 Task: Create a due date automation trigger when advanced on, on the monday before a card is due add fields with custom field "Resume" set to a number lower or equal to 1 and lower or equal to 10 at 11:00 AM.
Action: Mouse moved to (831, 76)
Screenshot: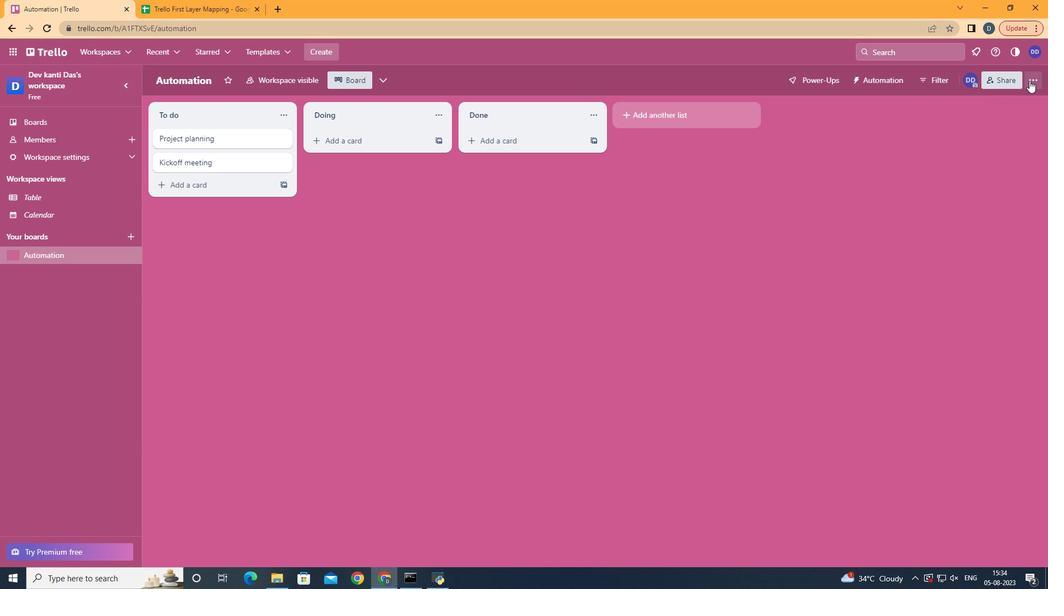 
Action: Mouse pressed left at (831, 76)
Screenshot: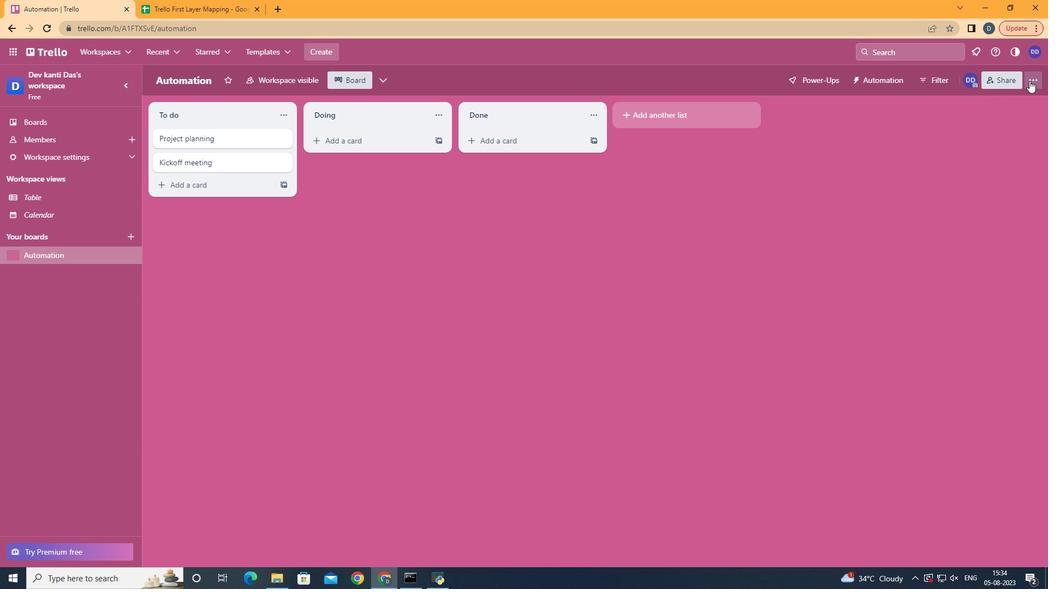 
Action: Mouse moved to (774, 217)
Screenshot: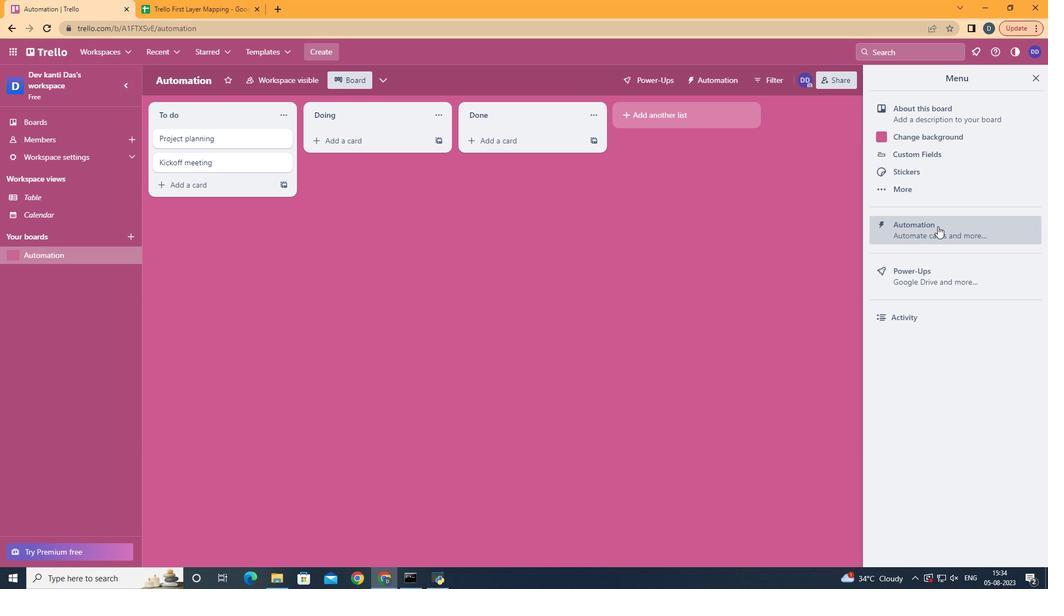 
Action: Mouse pressed left at (774, 217)
Screenshot: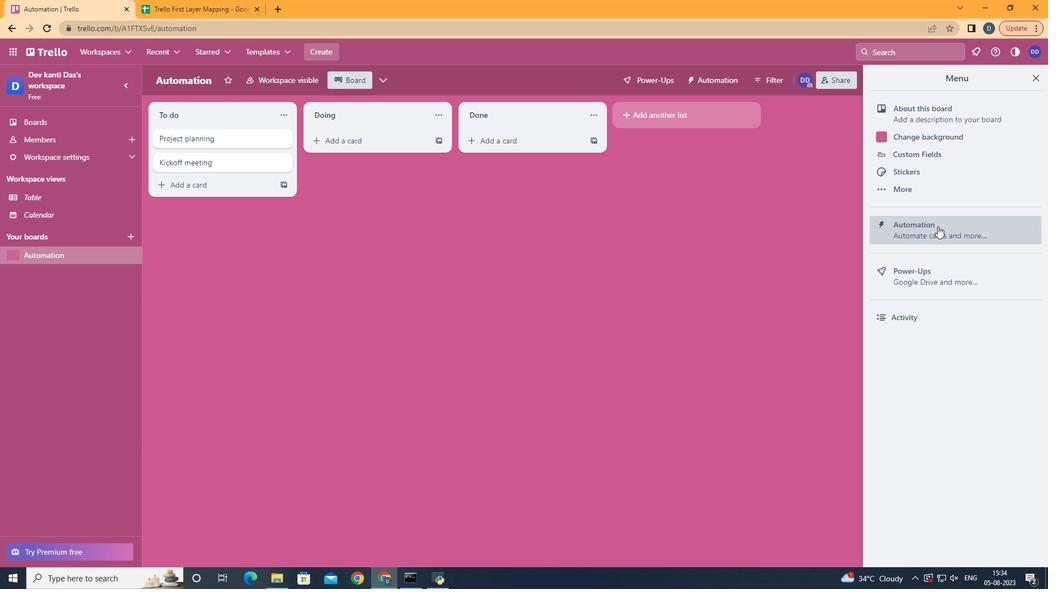
Action: Mouse moved to (316, 208)
Screenshot: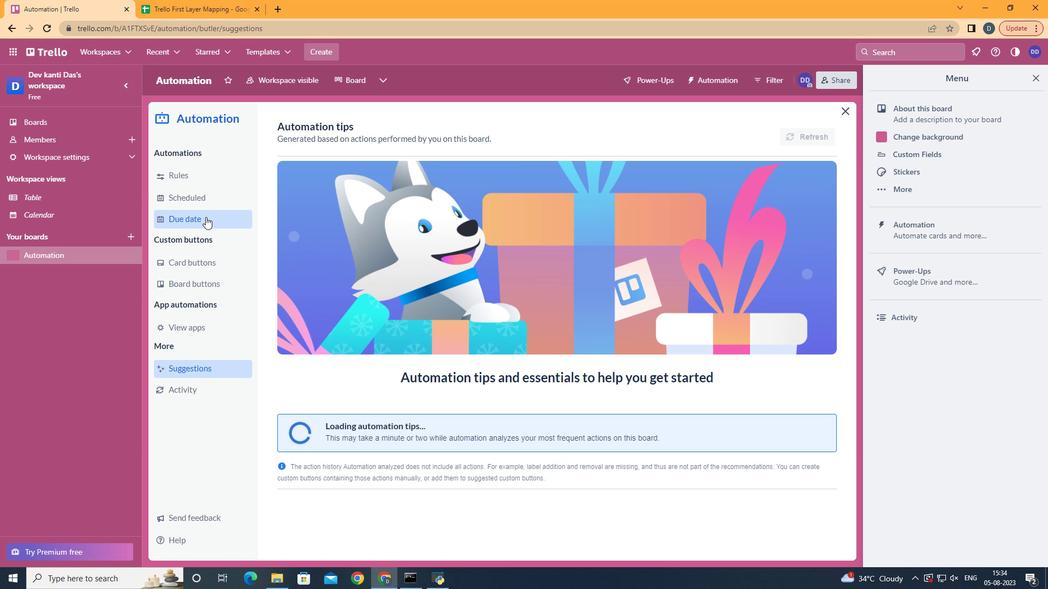 
Action: Mouse pressed left at (316, 208)
Screenshot: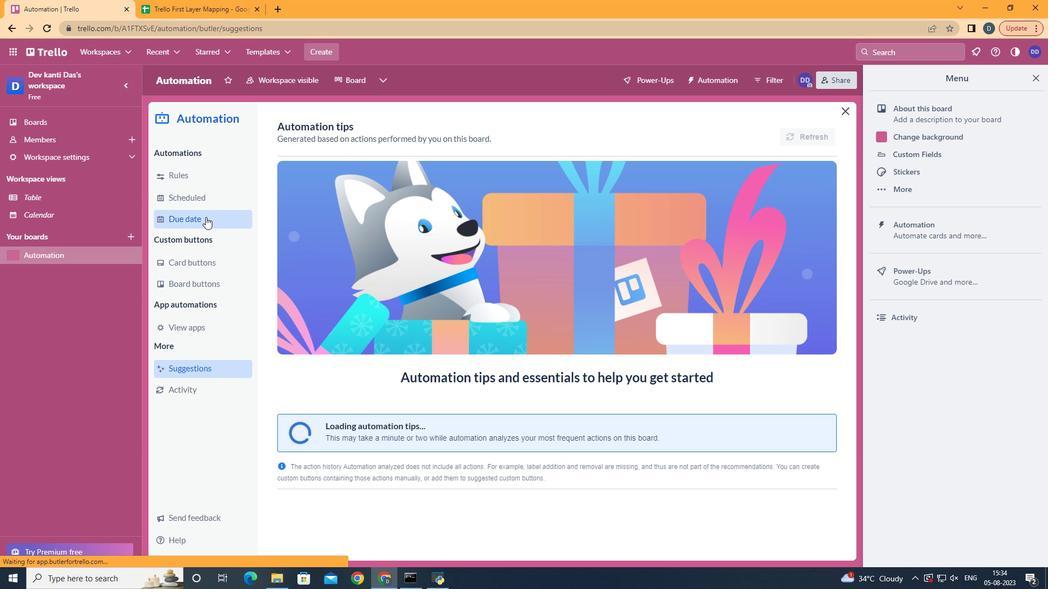 
Action: Mouse moved to (667, 121)
Screenshot: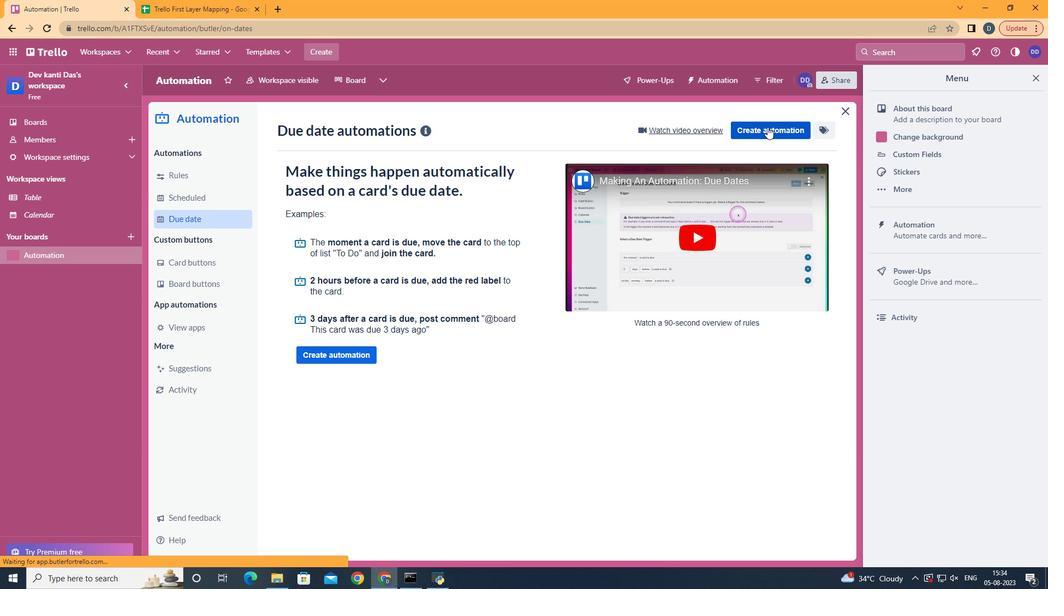 
Action: Mouse pressed left at (667, 121)
Screenshot: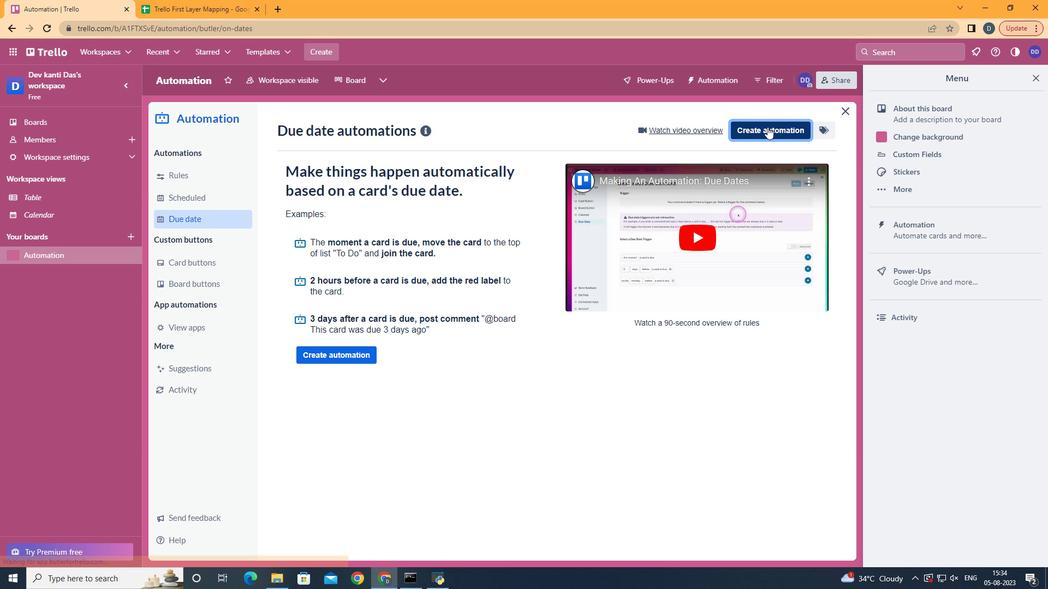 
Action: Mouse moved to (523, 225)
Screenshot: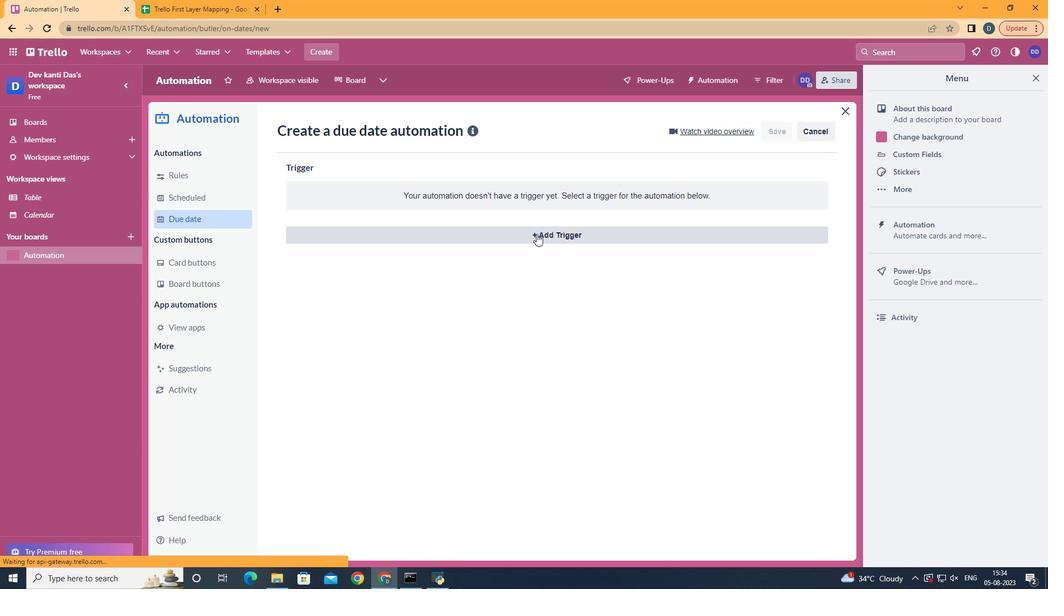 
Action: Mouse pressed left at (523, 225)
Screenshot: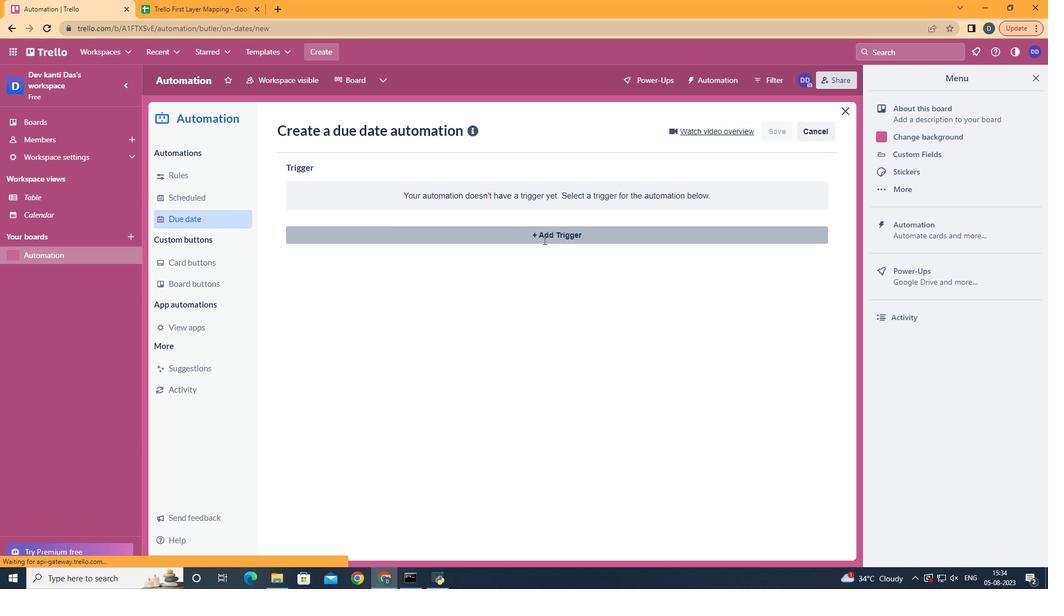 
Action: Mouse moved to (395, 270)
Screenshot: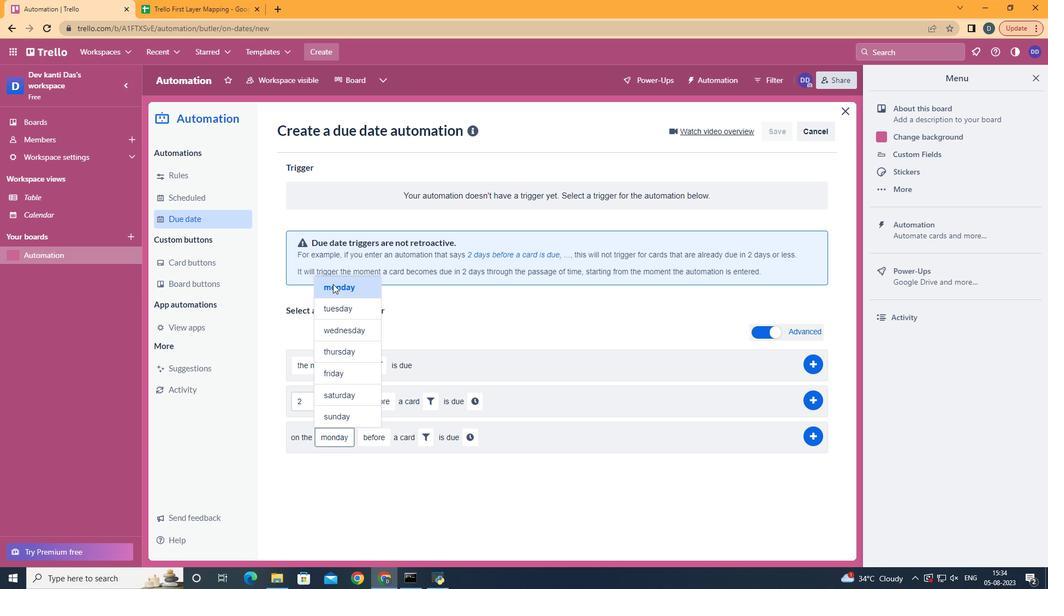 
Action: Mouse pressed left at (395, 270)
Screenshot: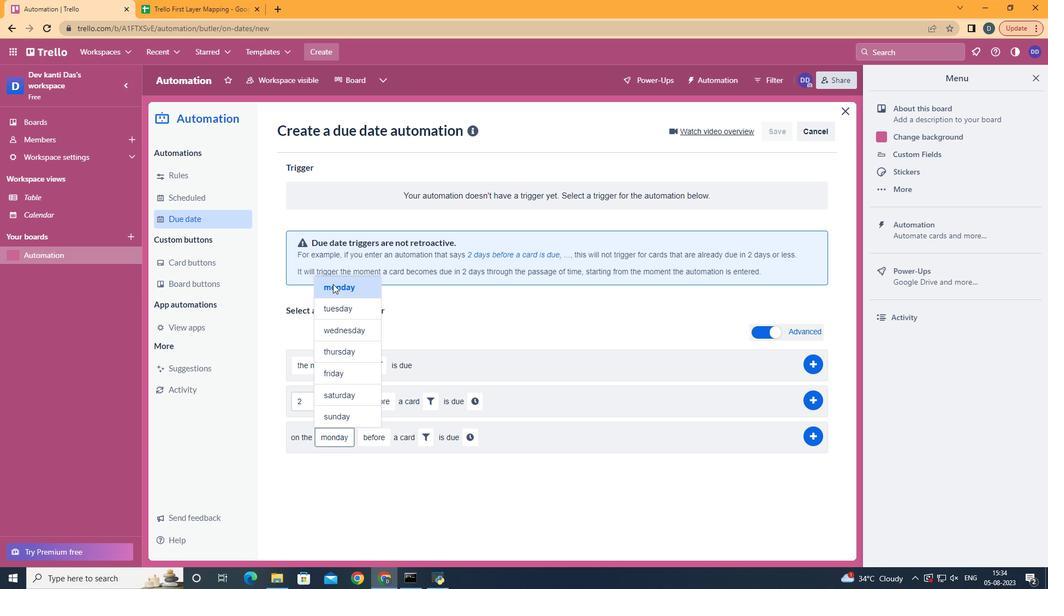 
Action: Mouse moved to (426, 442)
Screenshot: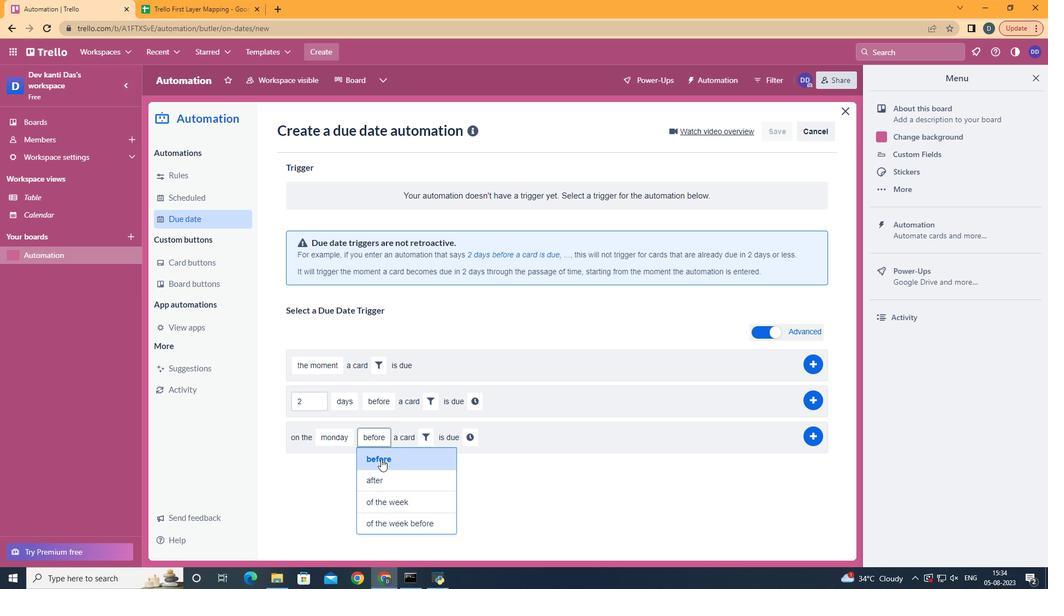 
Action: Mouse pressed left at (426, 442)
Screenshot: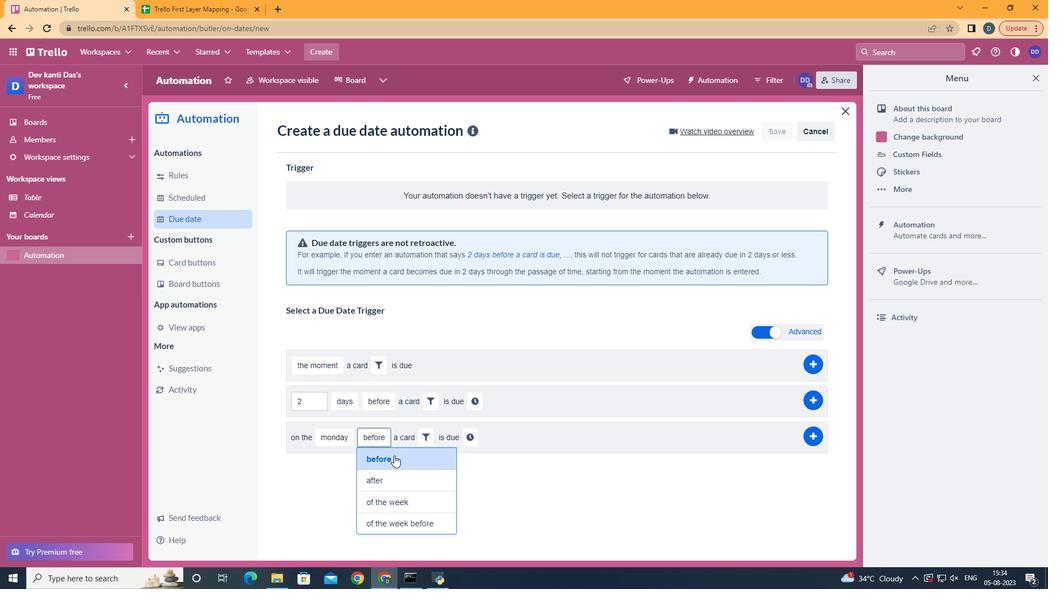 
Action: Mouse moved to (452, 420)
Screenshot: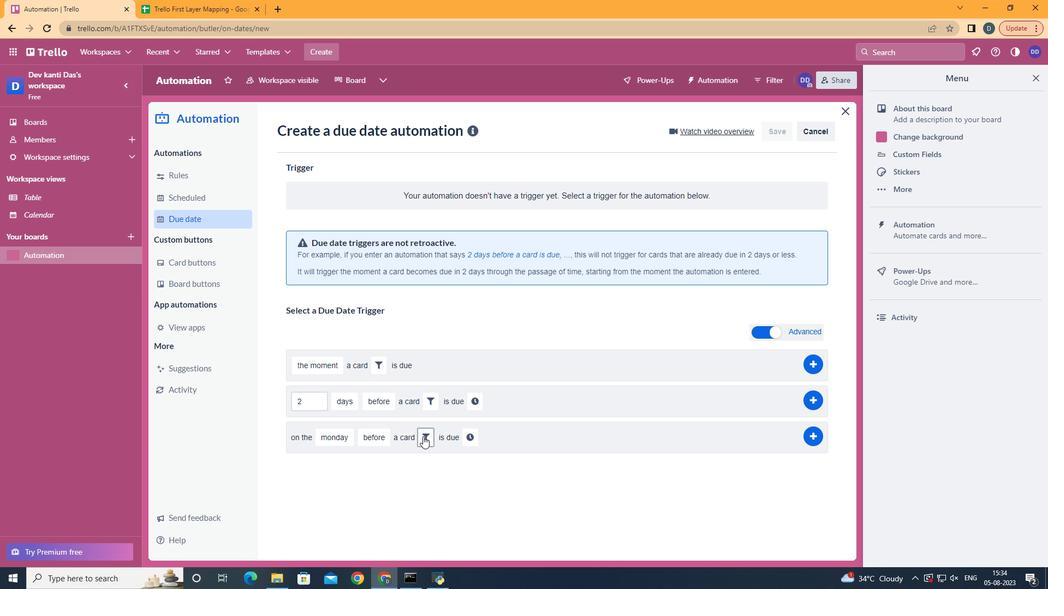 
Action: Mouse pressed left at (452, 420)
Screenshot: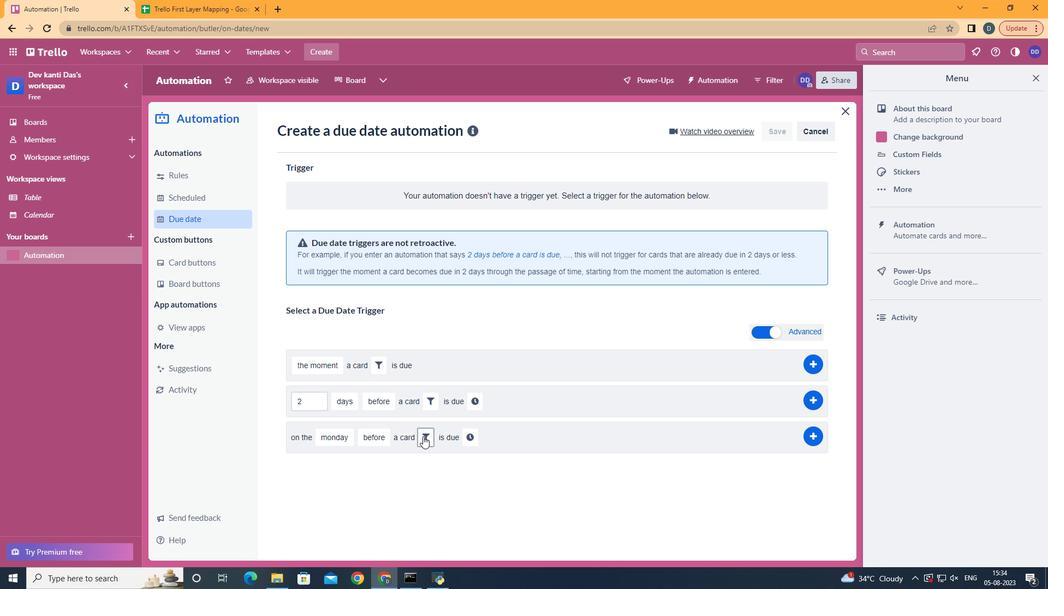 
Action: Mouse moved to (572, 458)
Screenshot: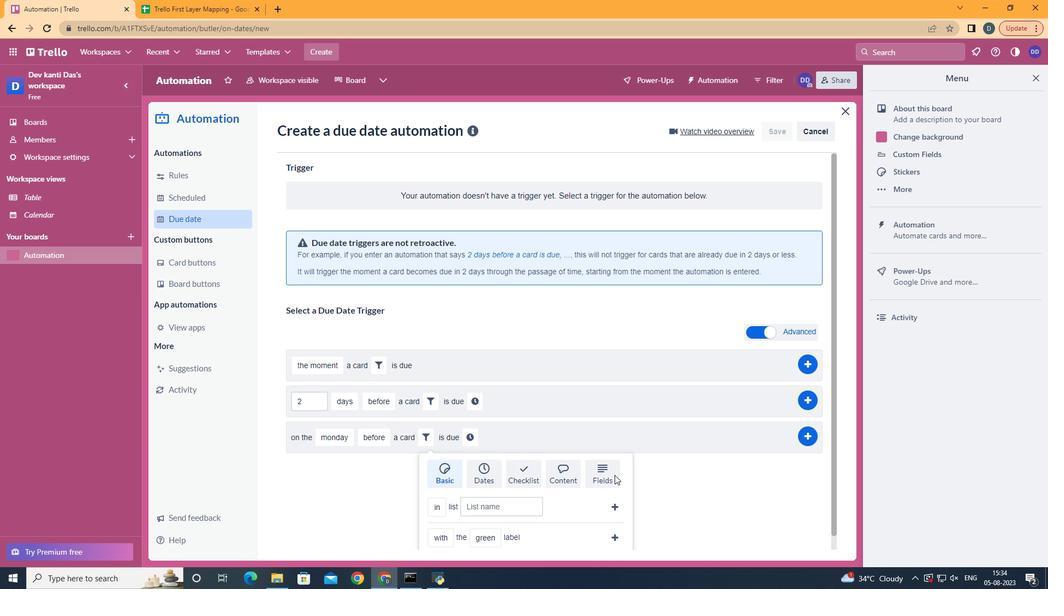 
Action: Mouse pressed left at (572, 458)
Screenshot: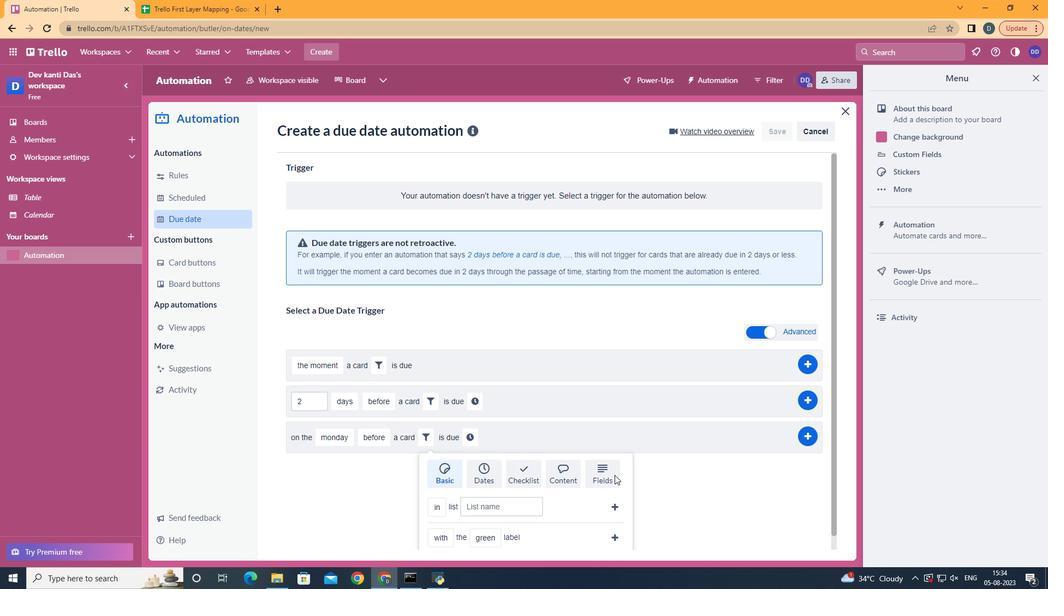 
Action: Mouse moved to (572, 458)
Screenshot: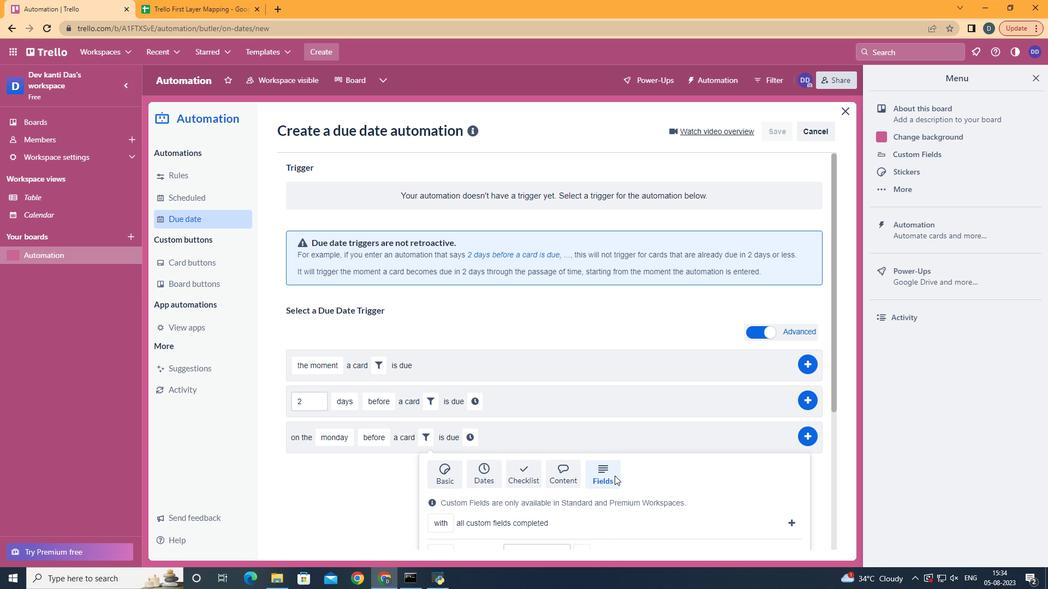 
Action: Mouse scrolled (572, 458) with delta (0, 0)
Screenshot: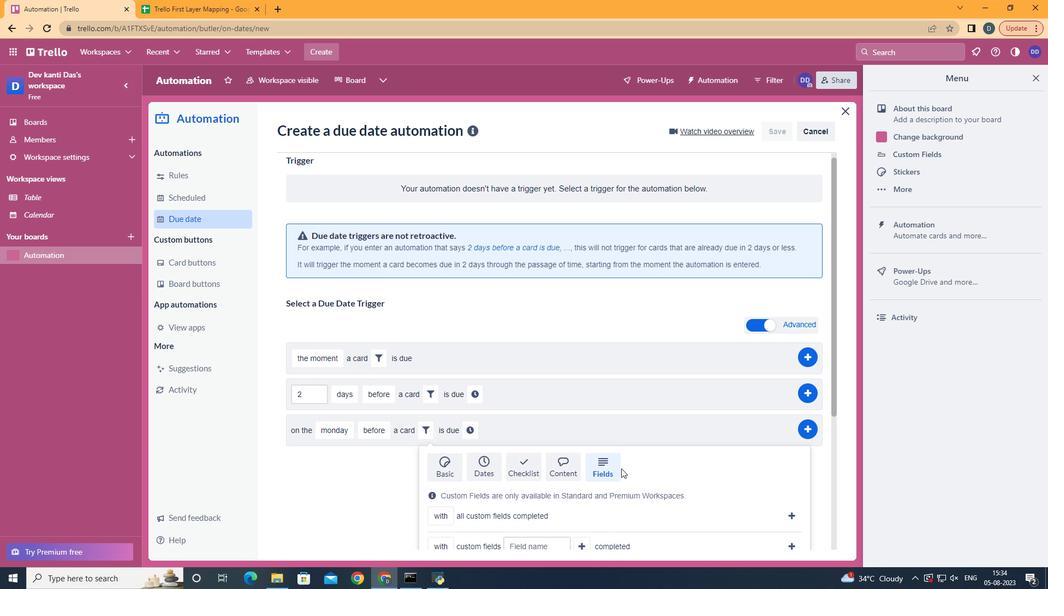 
Action: Mouse scrolled (572, 458) with delta (0, 0)
Screenshot: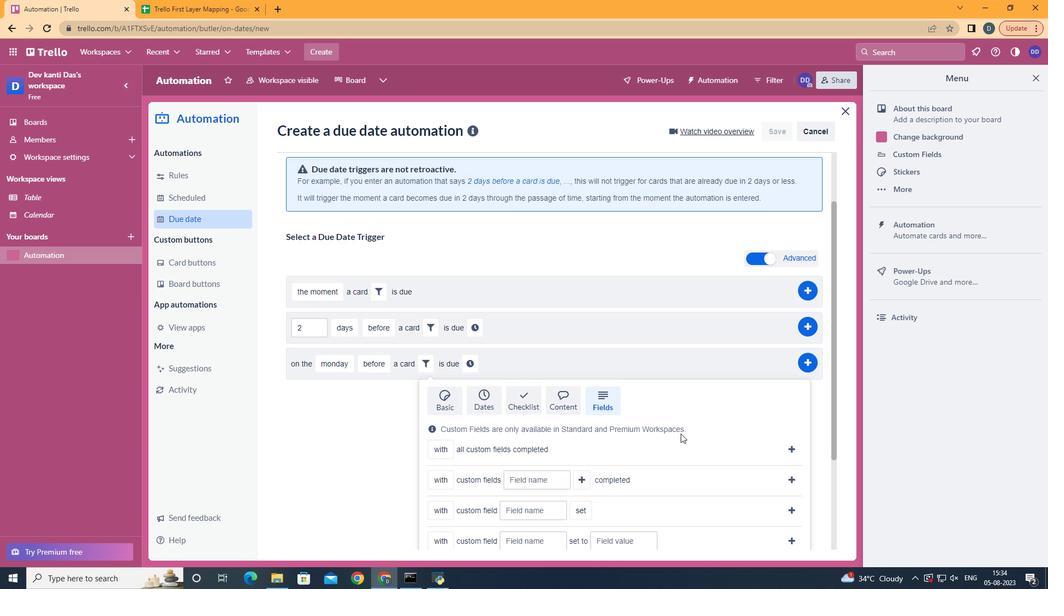 
Action: Mouse scrolled (572, 458) with delta (0, 0)
Screenshot: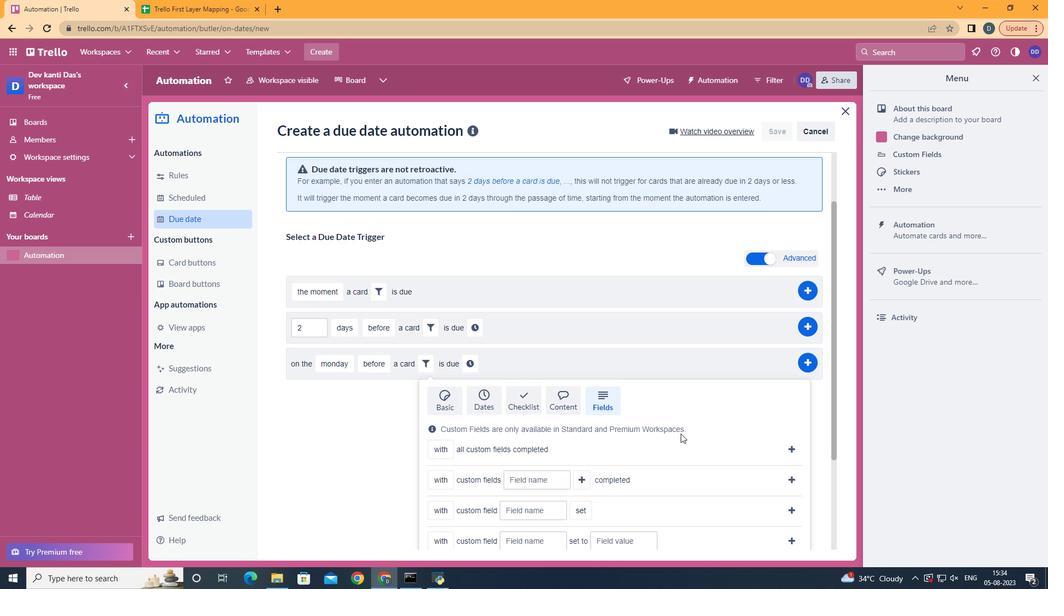 
Action: Mouse scrolled (572, 458) with delta (0, 0)
Screenshot: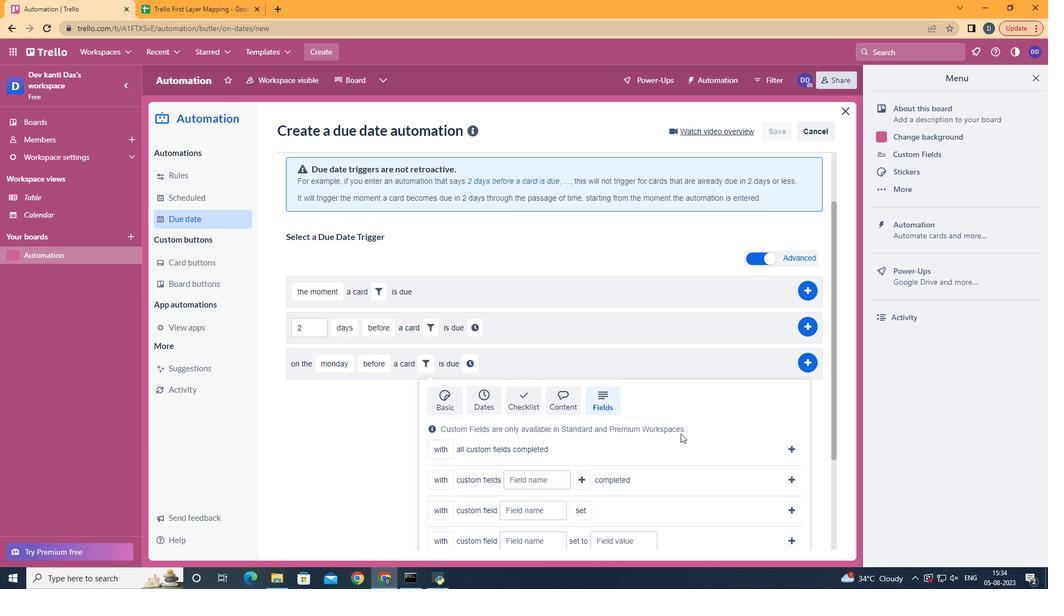 
Action: Mouse scrolled (572, 458) with delta (0, 0)
Screenshot: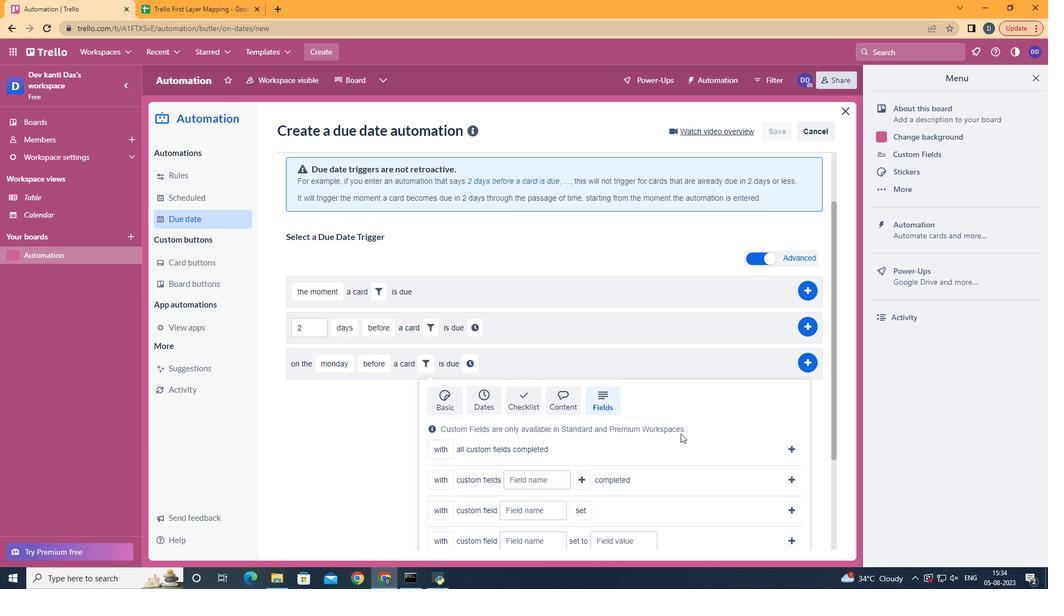 
Action: Mouse moved to (572, 458)
Screenshot: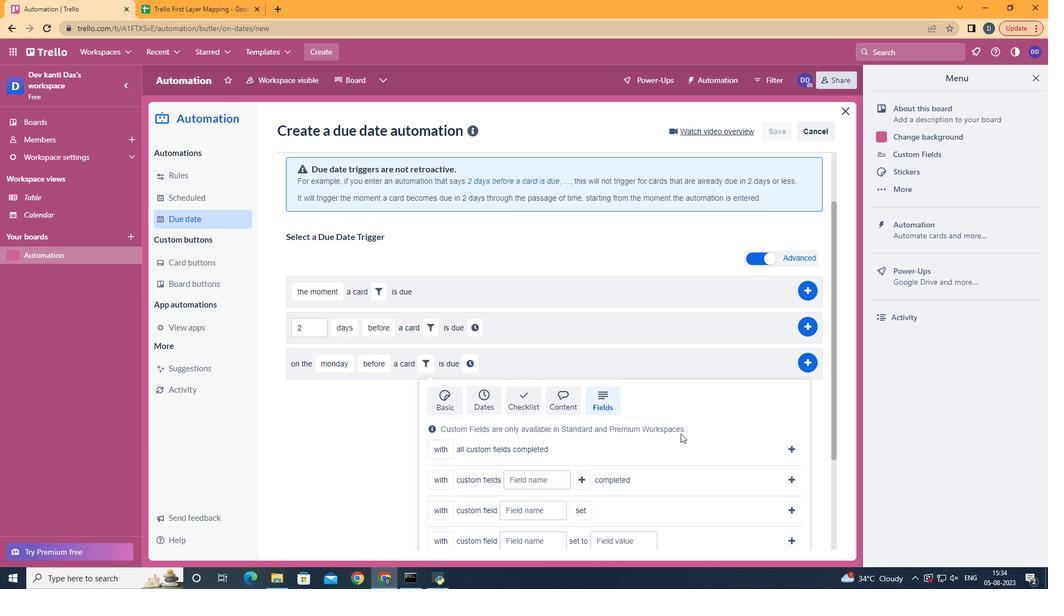 
Action: Mouse scrolled (572, 457) with delta (0, 0)
Screenshot: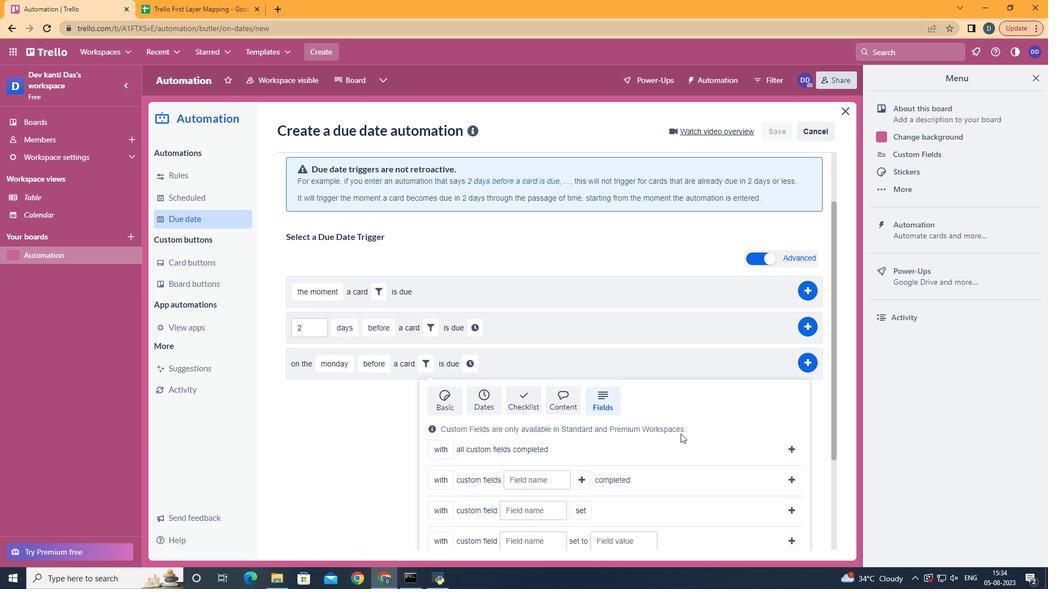 
Action: Mouse moved to (576, 452)
Screenshot: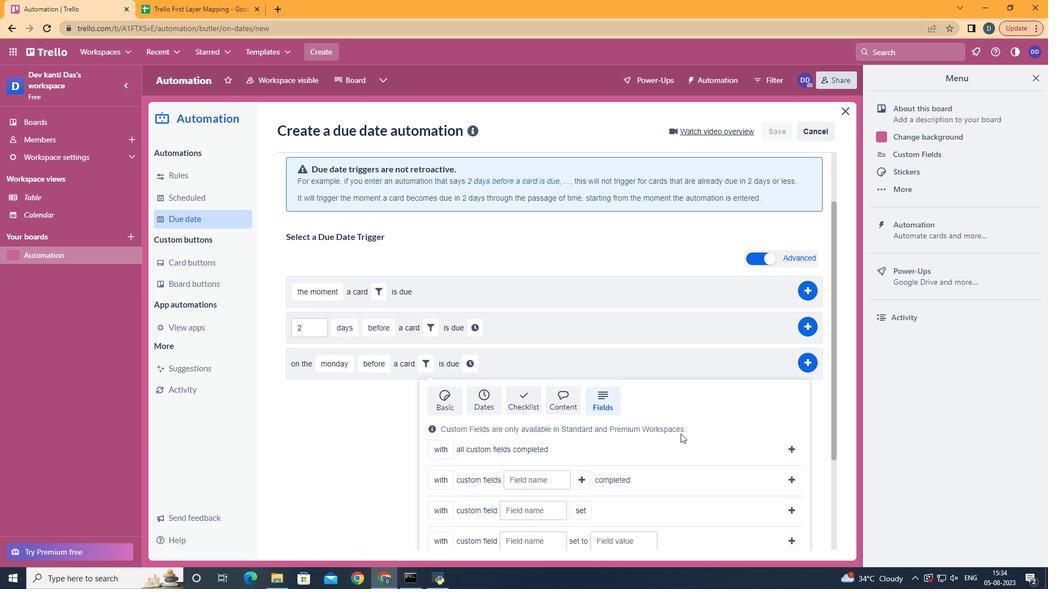 
Action: Mouse scrolled (576, 451) with delta (0, 0)
Screenshot: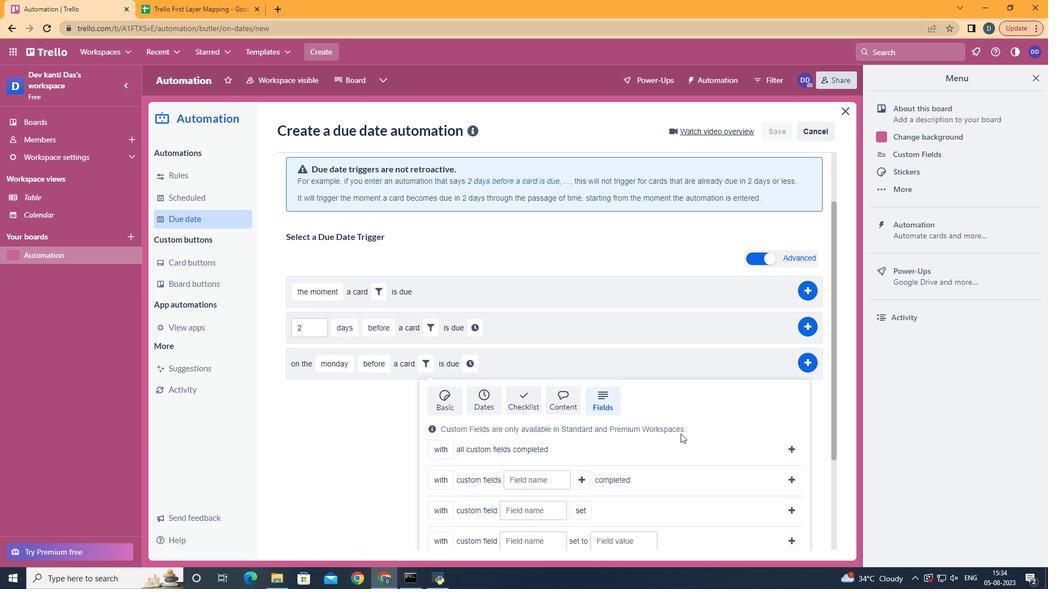 
Action: Mouse moved to (466, 466)
Screenshot: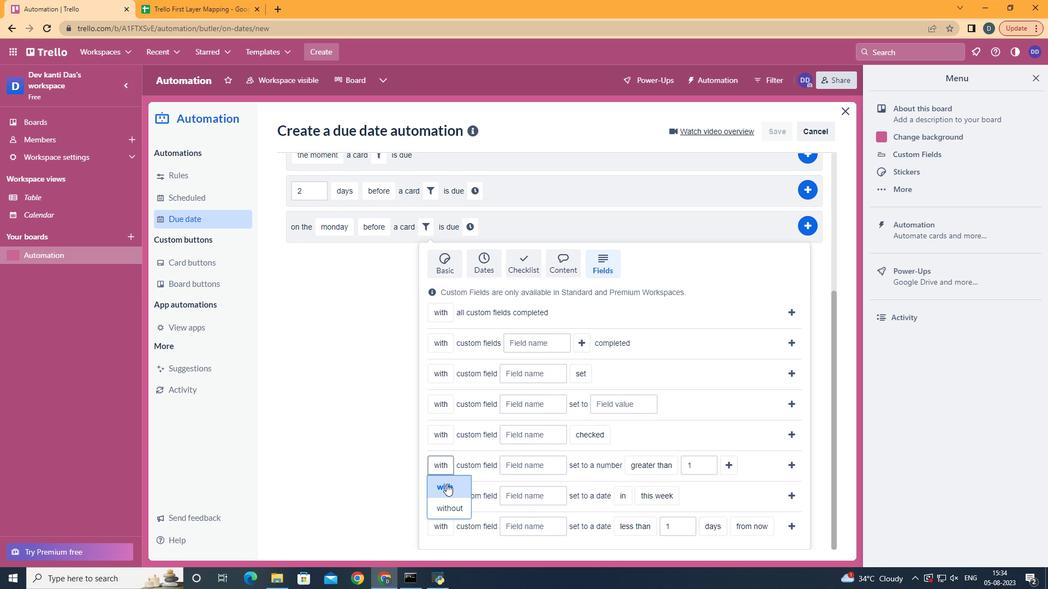 
Action: Mouse pressed left at (466, 466)
Screenshot: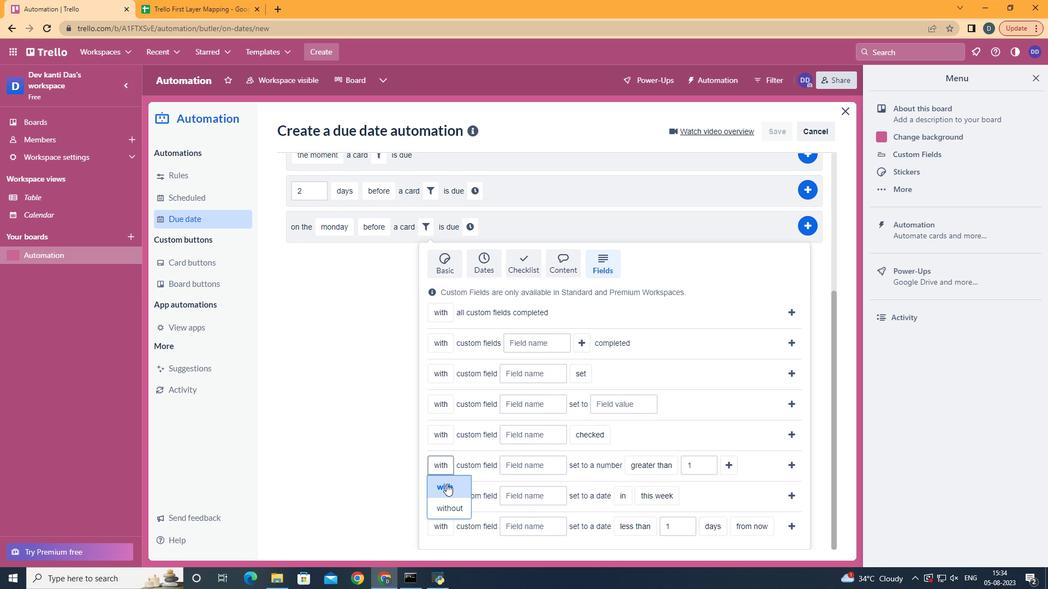 
Action: Mouse moved to (516, 446)
Screenshot: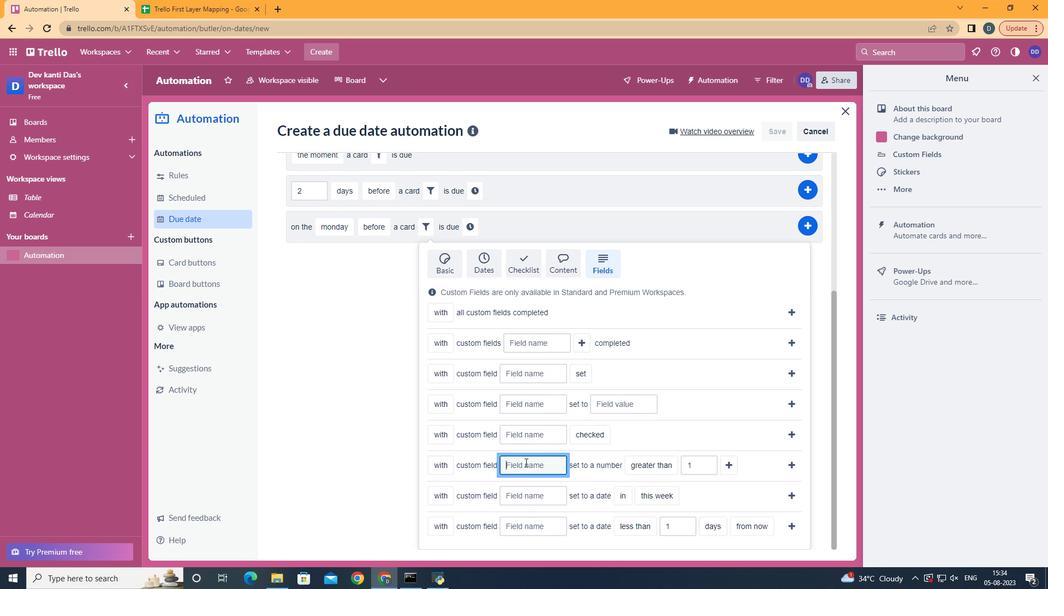 
Action: Mouse pressed left at (516, 446)
Screenshot: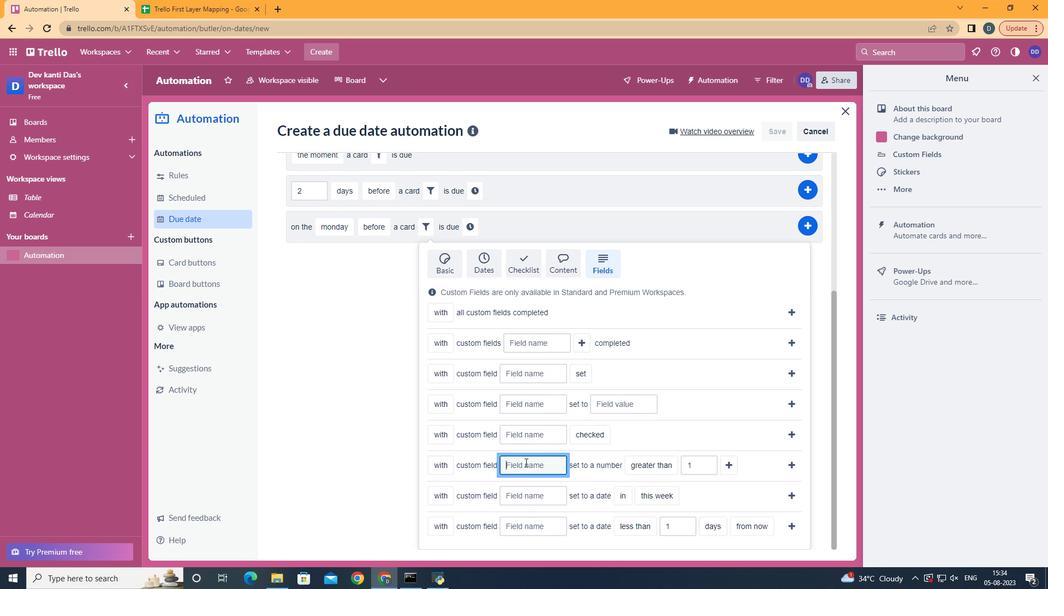 
Action: Mouse moved to (516, 446)
Screenshot: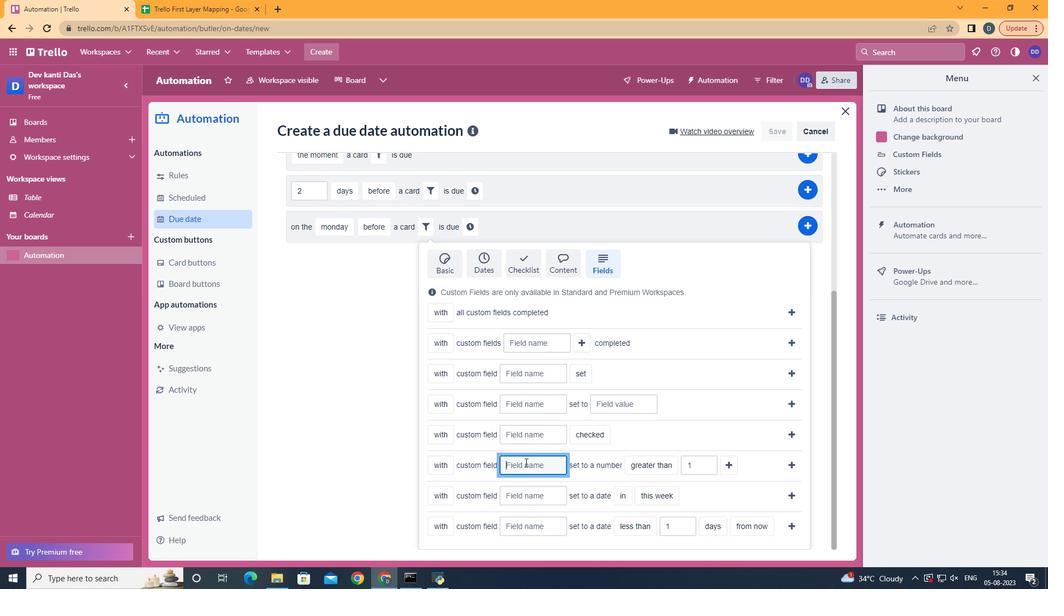 
Action: Key pressed <Key.shift>Resume
Screenshot: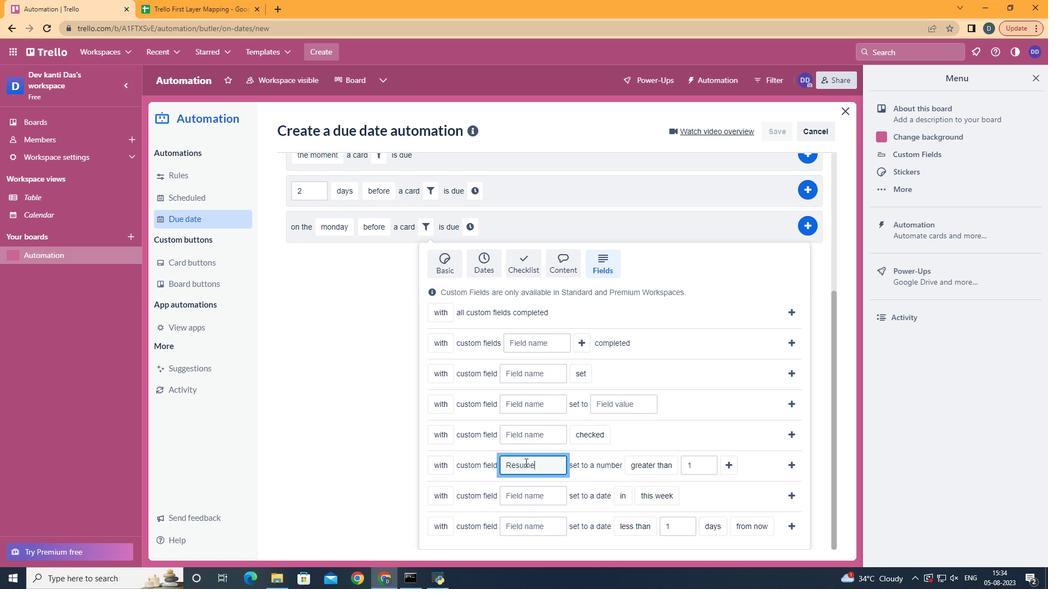 
Action: Mouse moved to (612, 428)
Screenshot: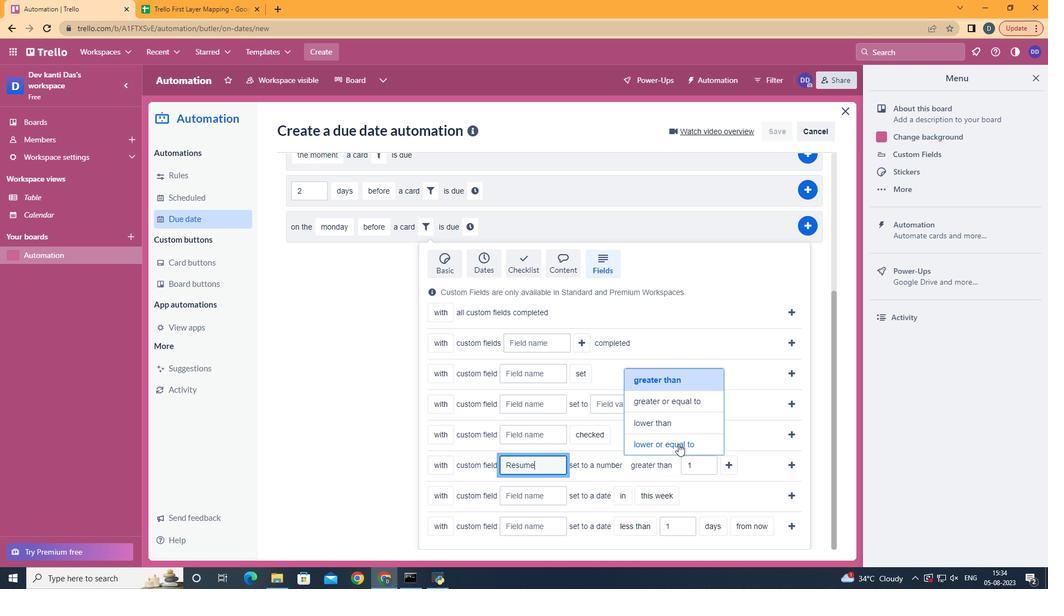 
Action: Mouse pressed left at (612, 428)
Screenshot: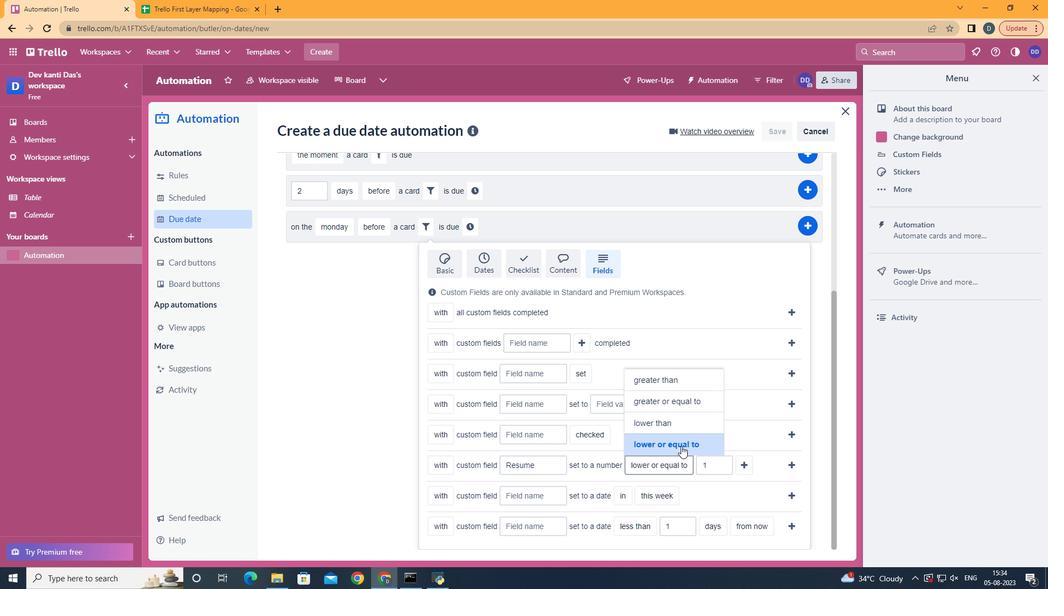 
Action: Mouse moved to (656, 452)
Screenshot: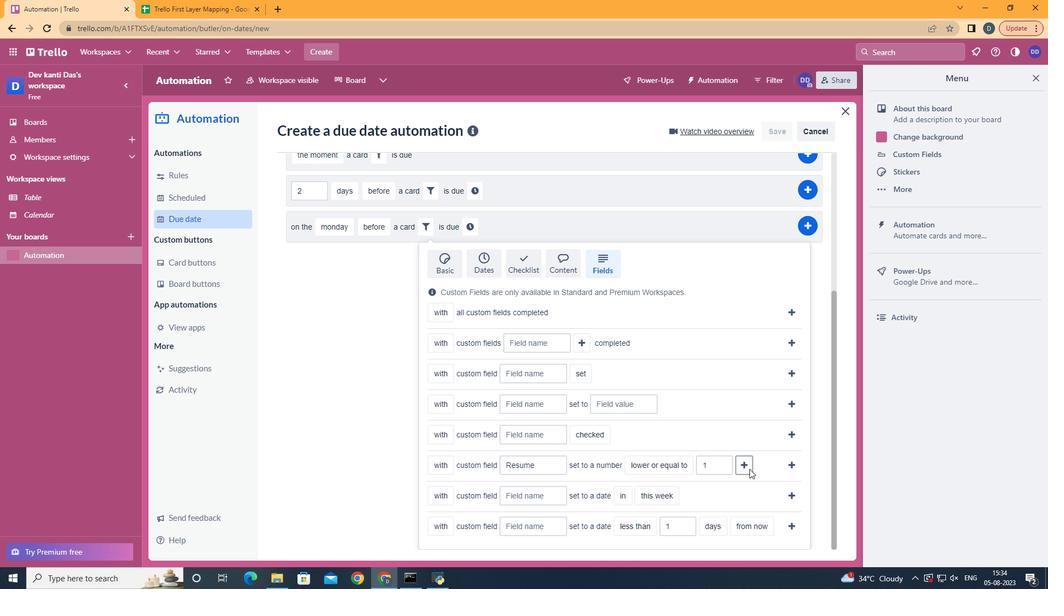 
Action: Mouse pressed left at (656, 452)
Screenshot: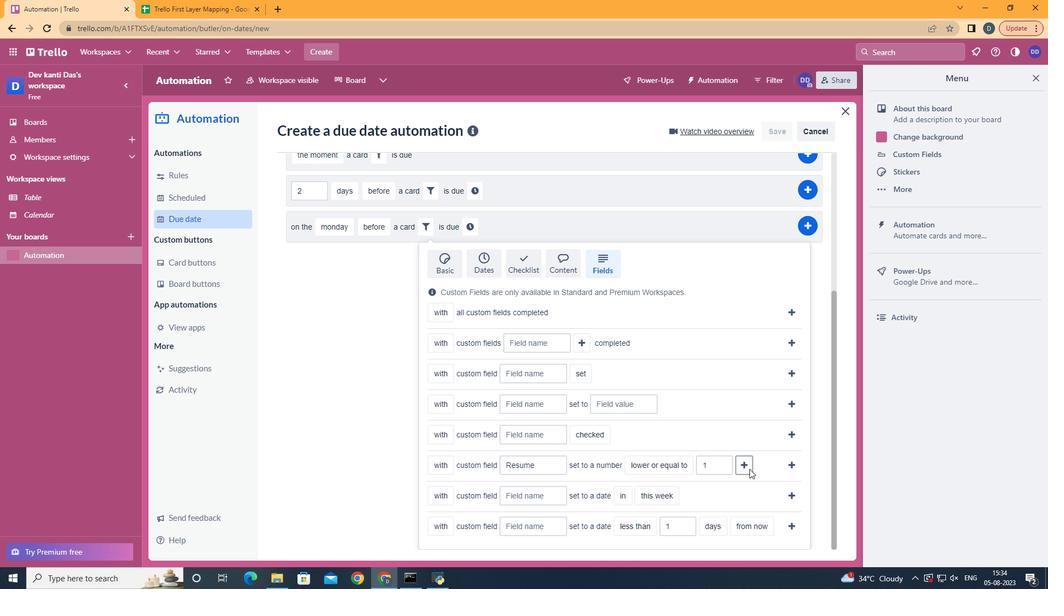 
Action: Mouse moved to (498, 409)
Screenshot: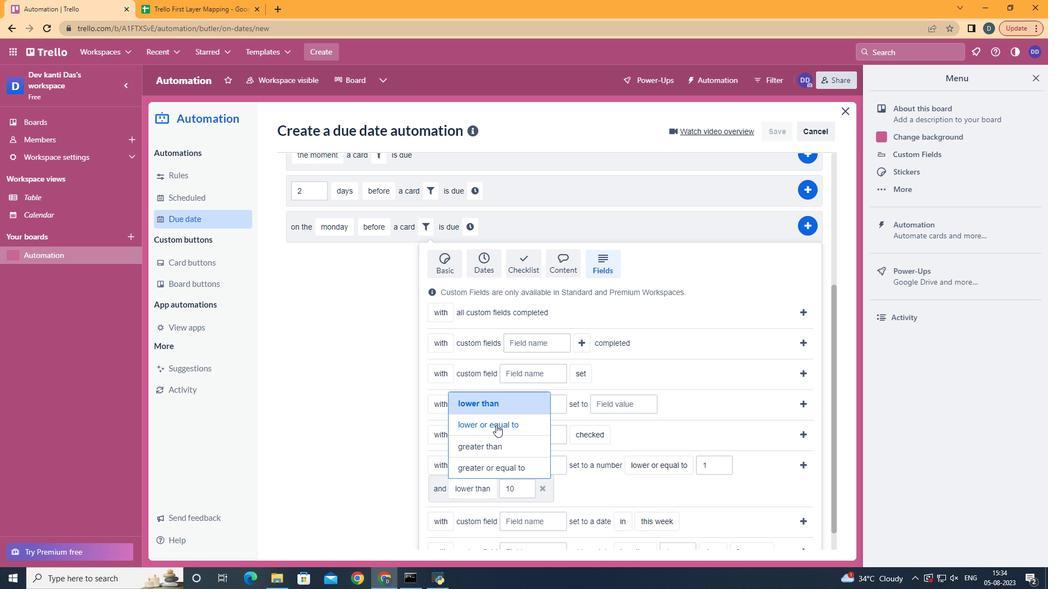 
Action: Mouse pressed left at (498, 409)
Screenshot: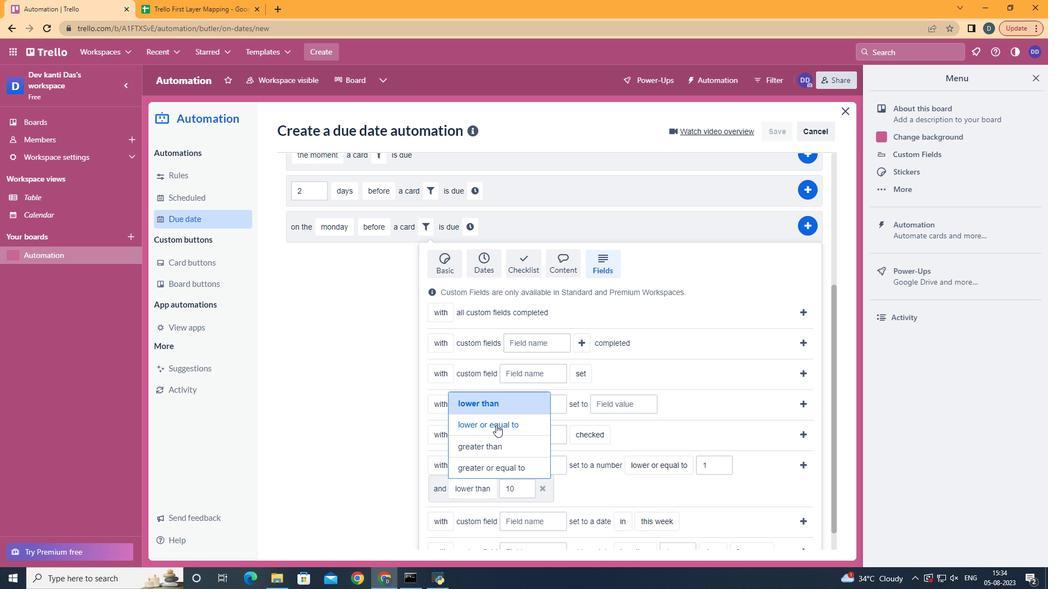 
Action: Mouse moved to (691, 448)
Screenshot: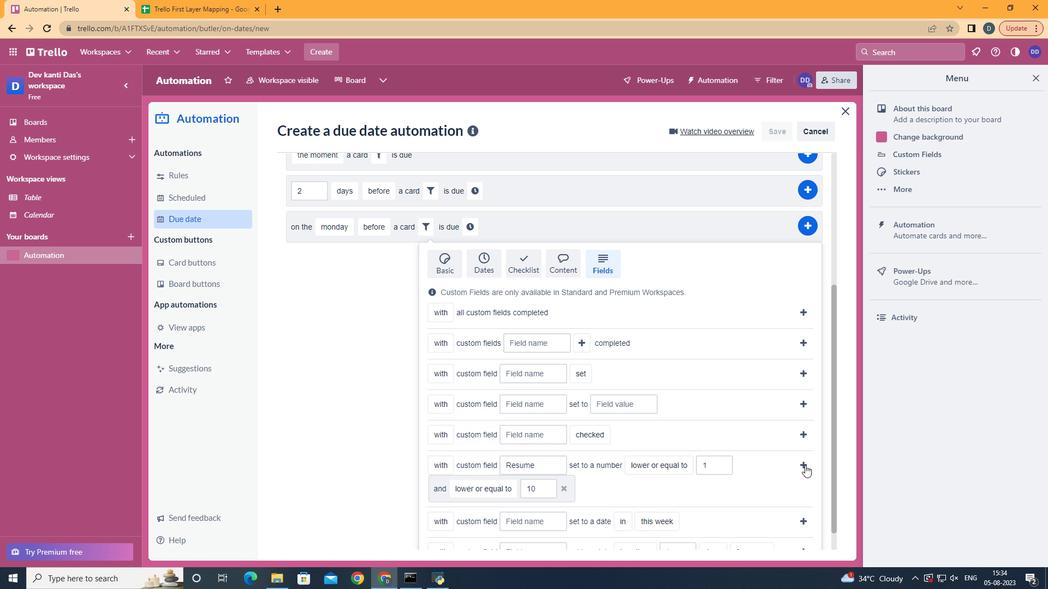 
Action: Mouse pressed left at (691, 448)
Screenshot: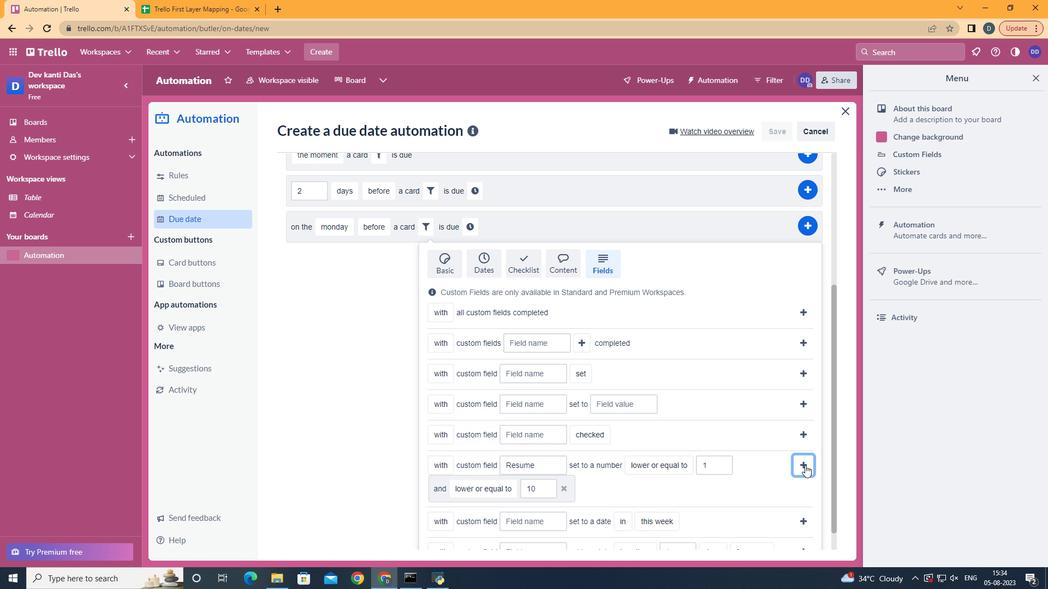 
Action: Mouse moved to (376, 442)
Screenshot: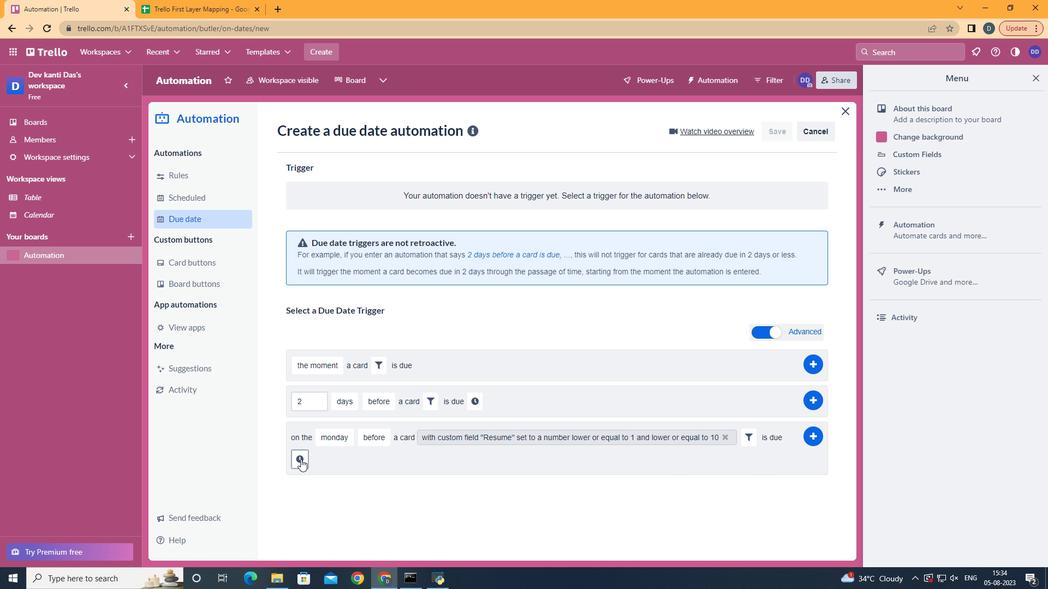 
Action: Mouse pressed left at (376, 442)
Screenshot: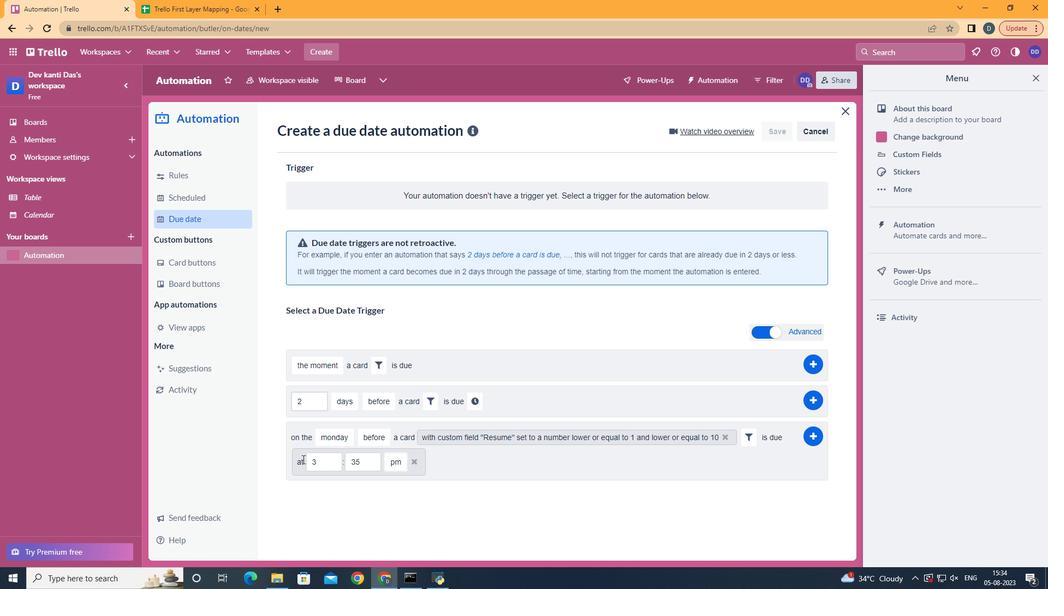 
Action: Mouse moved to (398, 442)
Screenshot: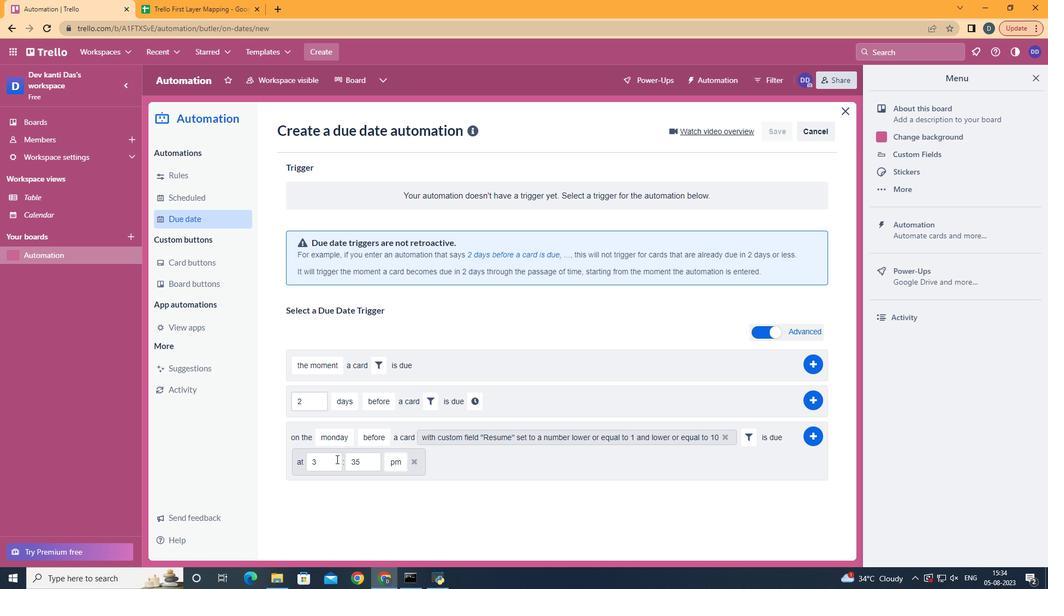 
Action: Mouse pressed left at (398, 442)
Screenshot: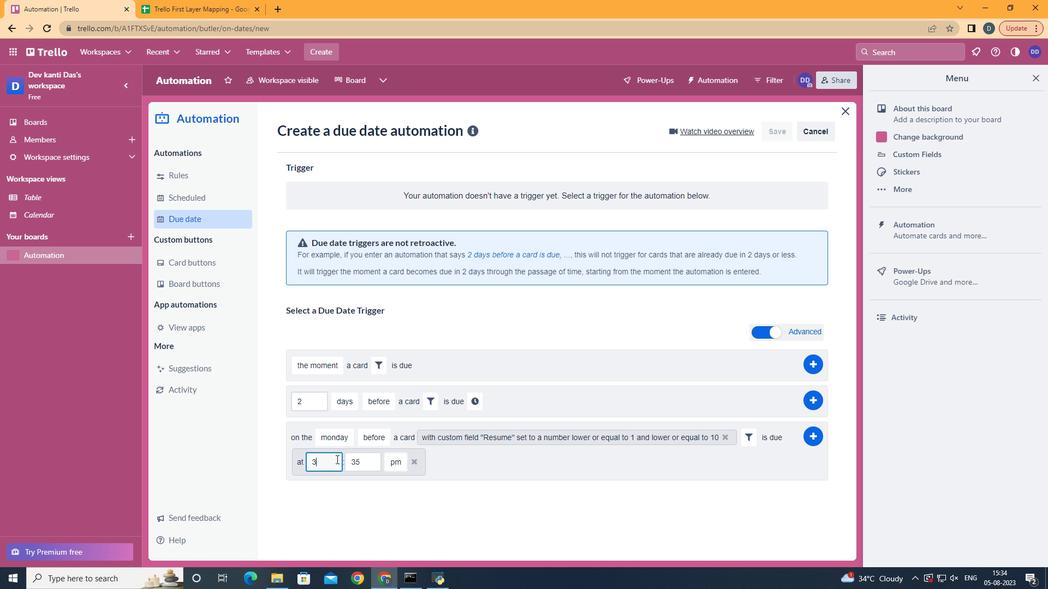 
Action: Key pressed <Key.backspace>11
Screenshot: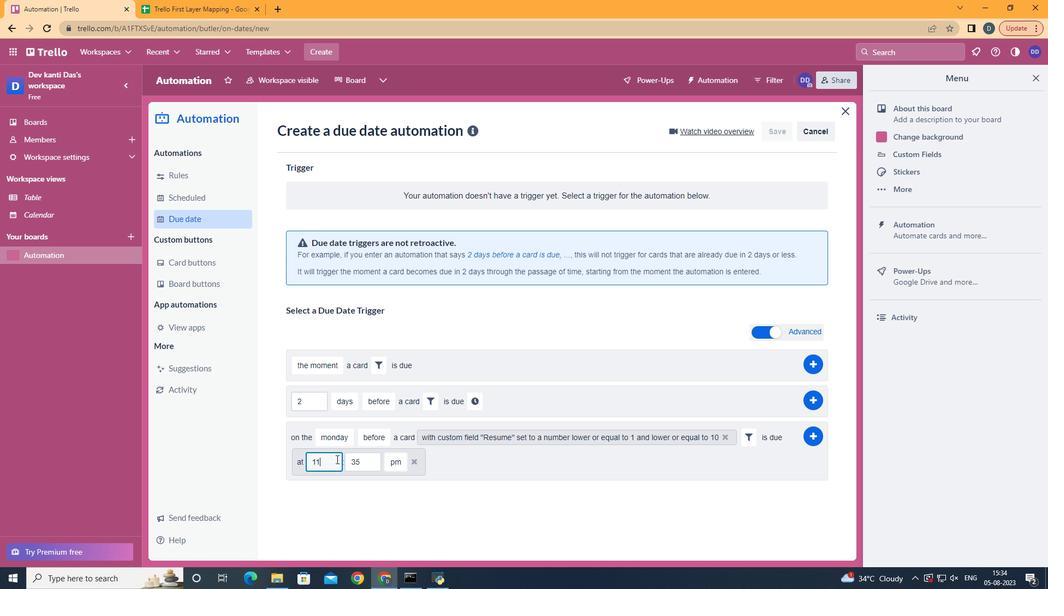 
Action: Mouse moved to (418, 446)
Screenshot: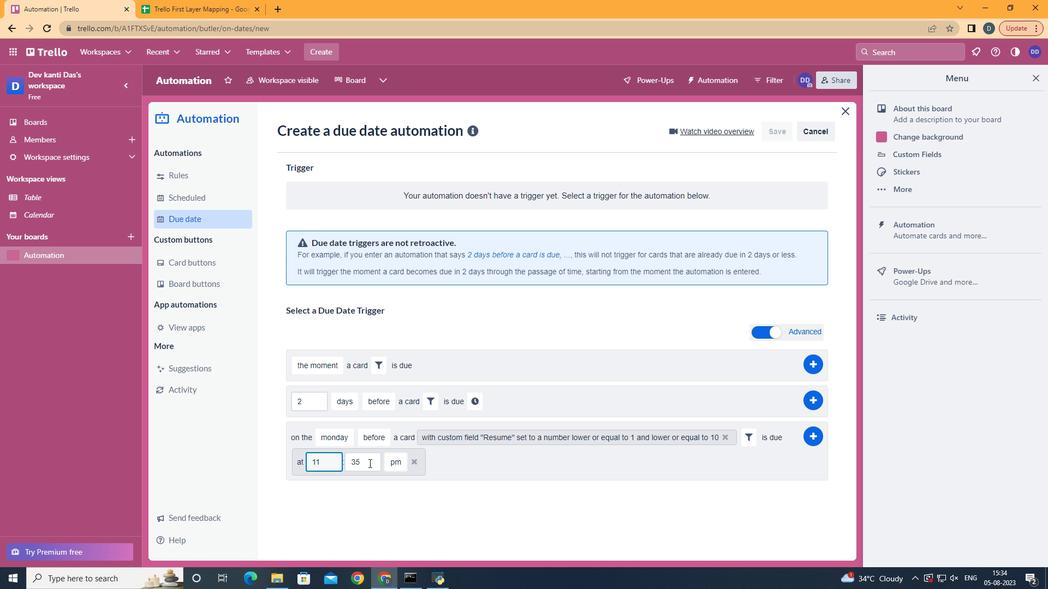 
Action: Mouse pressed left at (418, 446)
Screenshot: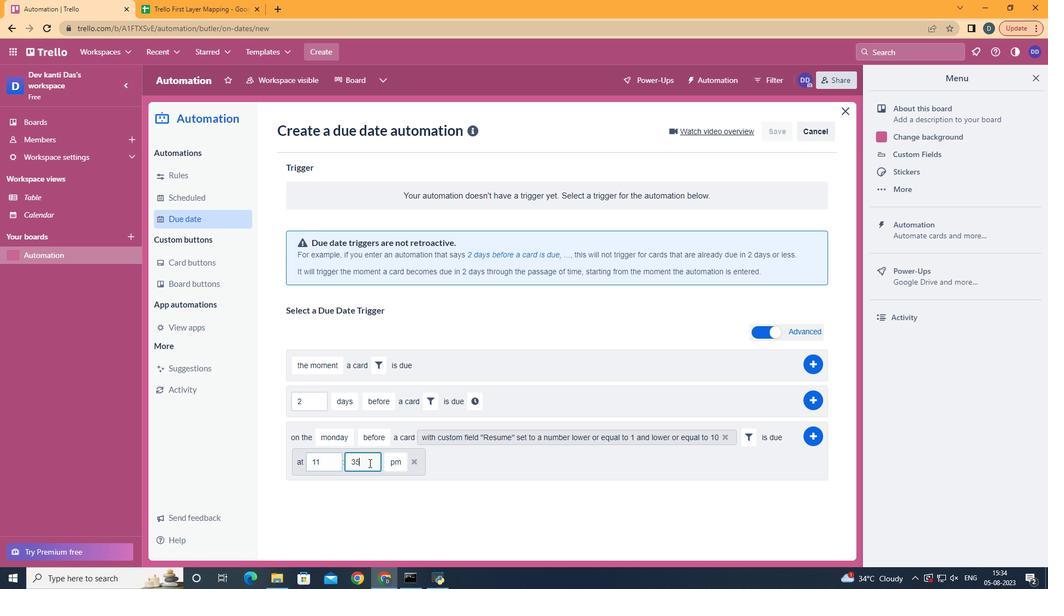 
Action: Key pressed <Key.backspace>
Screenshot: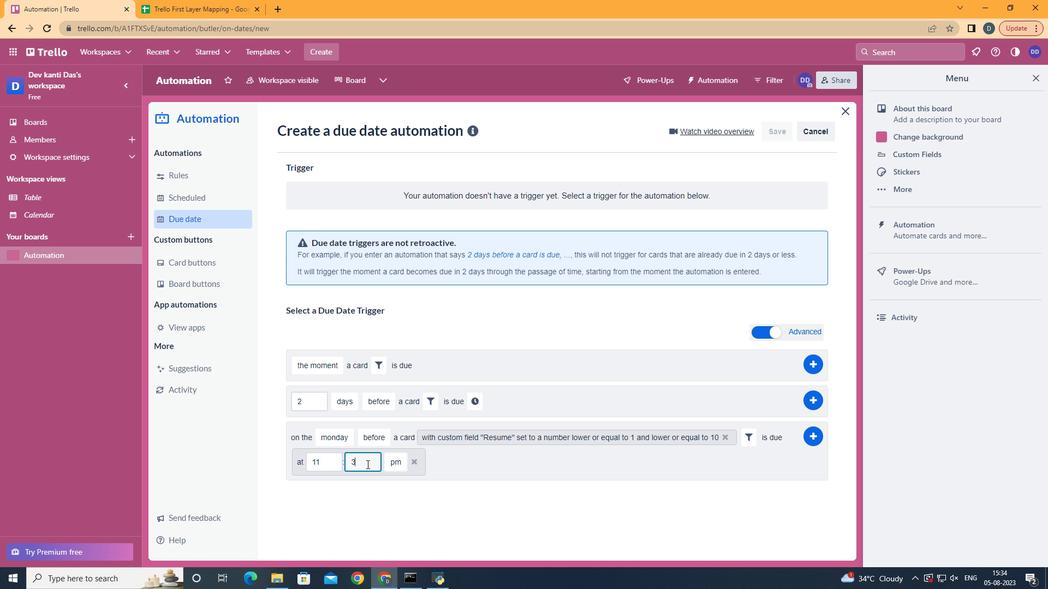
Action: Mouse moved to (417, 447)
Screenshot: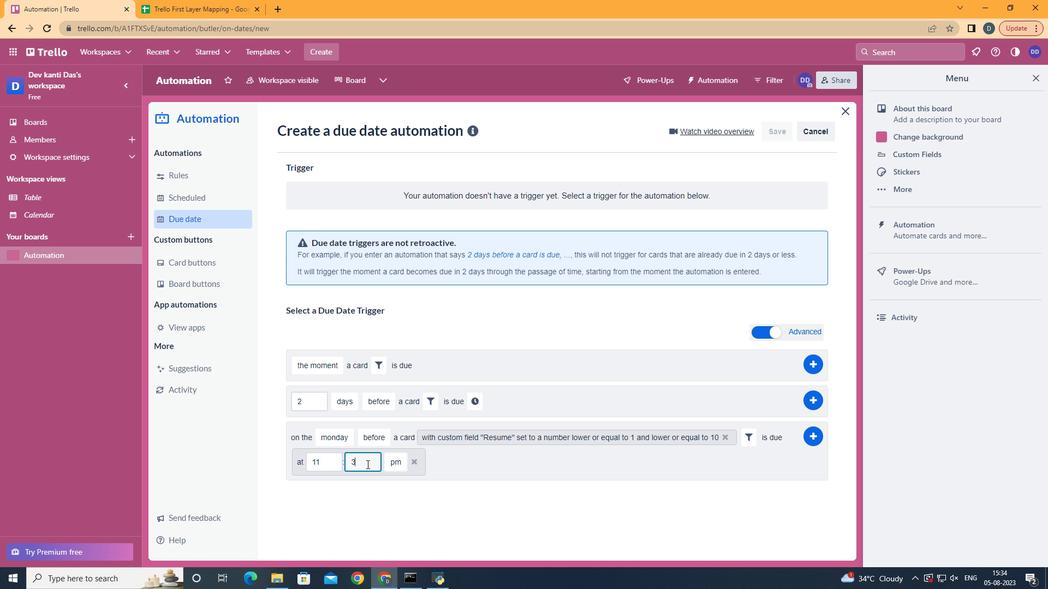 
Action: Key pressed 0<Key.backspace><Key.backspace>00
Screenshot: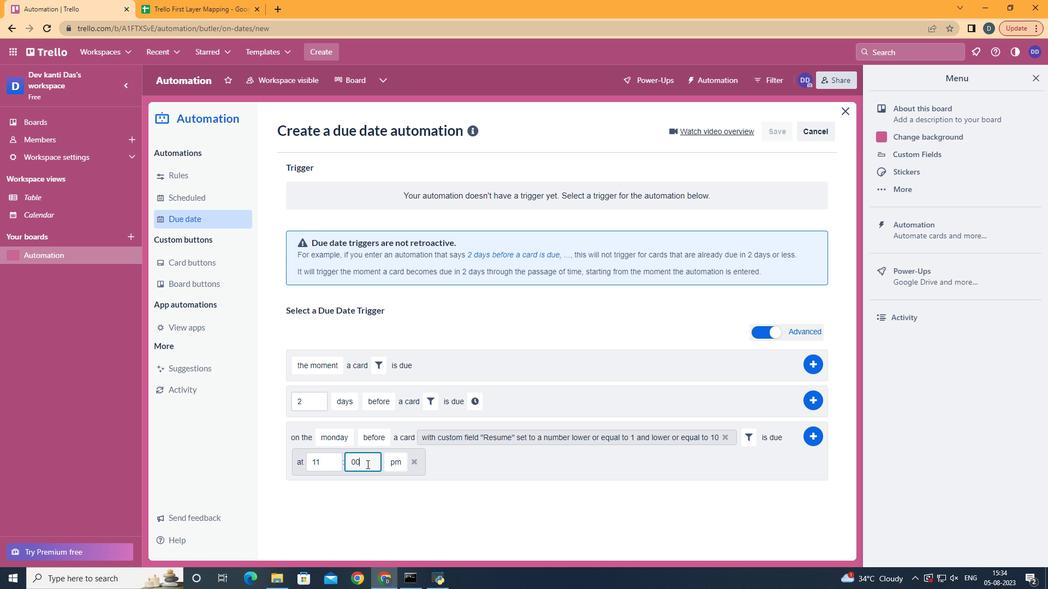 
Action: Mouse moved to (435, 457)
Screenshot: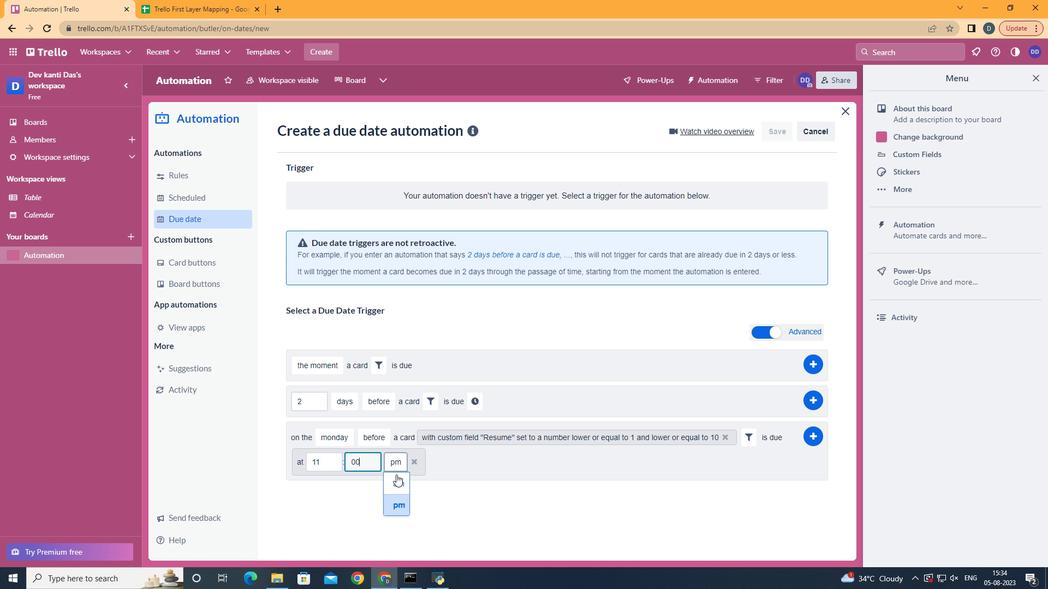 
Action: Mouse pressed left at (435, 457)
Screenshot: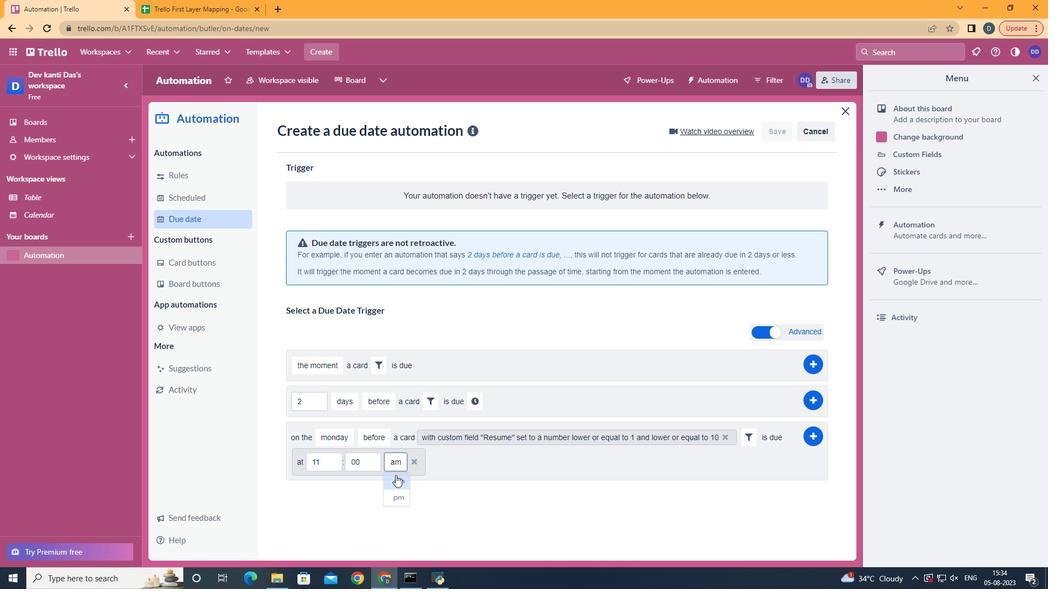 
Action: Mouse moved to (694, 426)
Screenshot: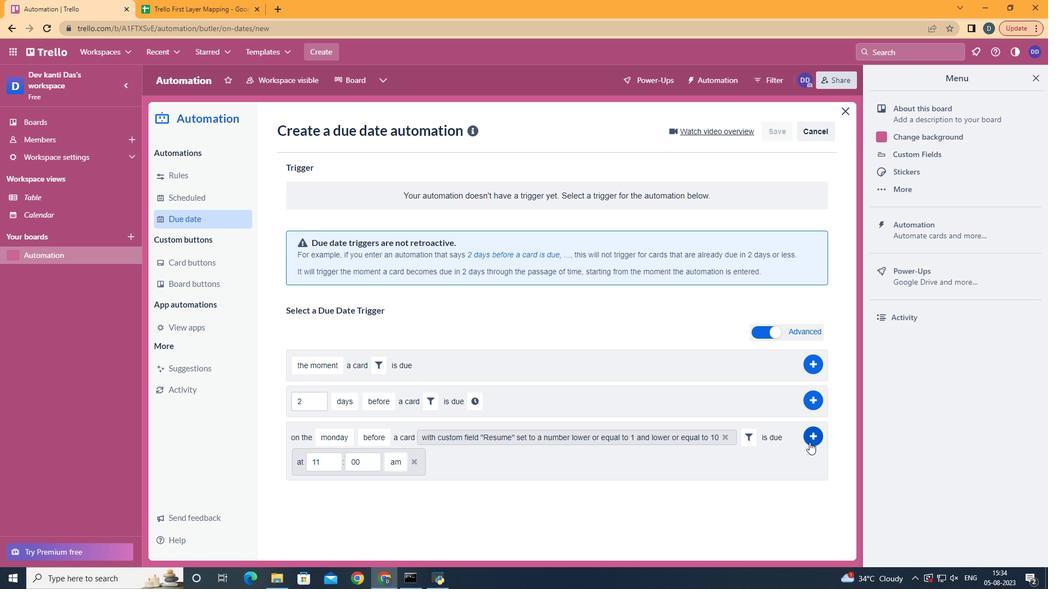 
Action: Mouse pressed left at (694, 426)
Screenshot: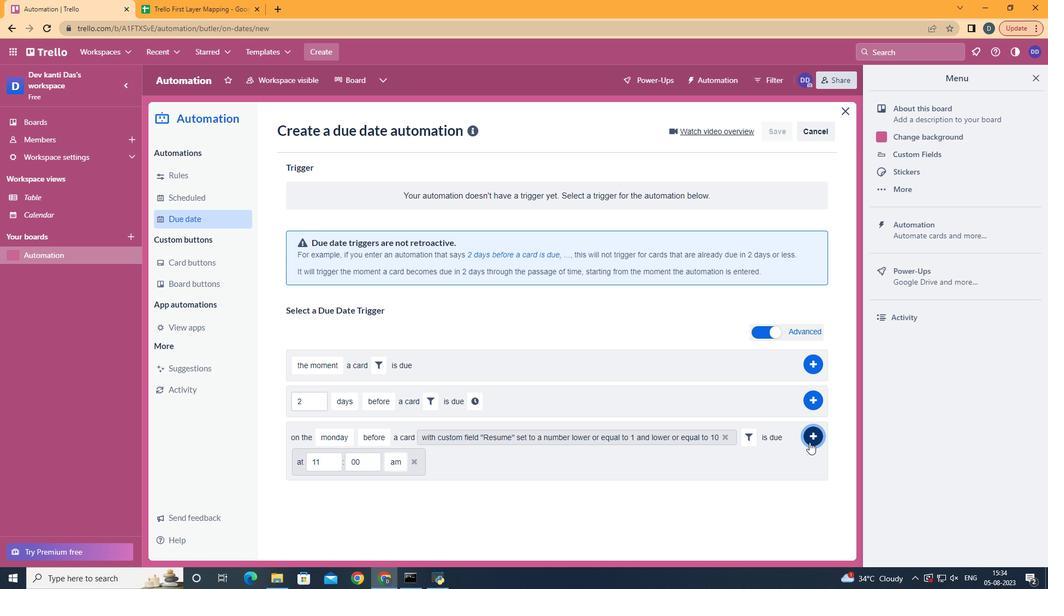 
Action: Mouse moved to (526, 158)
Screenshot: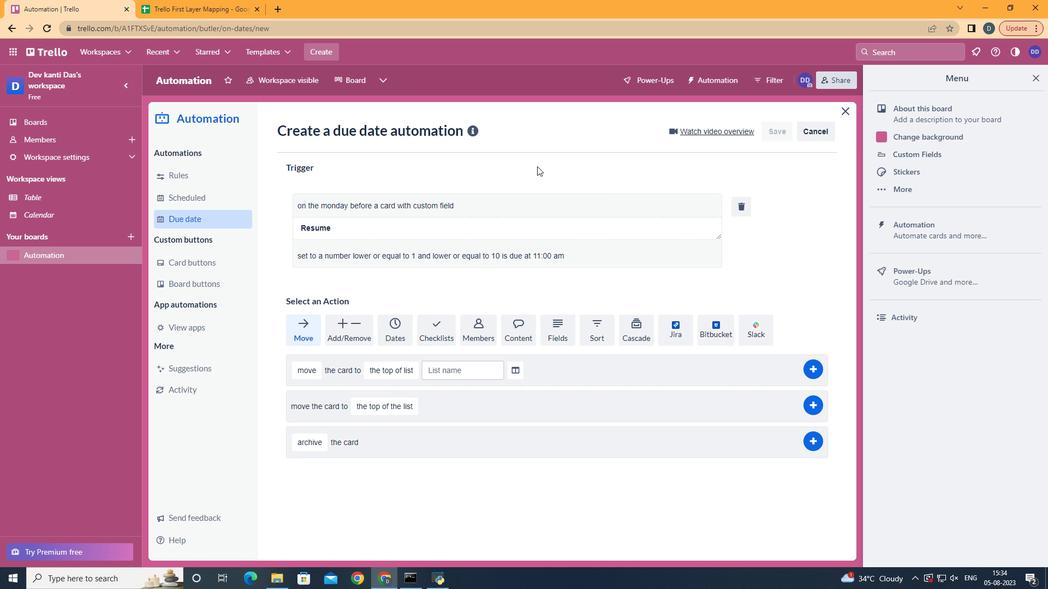 
